 Task: Assign vinnyoffice2@gmail.com as Assignee of Child Issue ChildIssue0000000840 of Issue Issue0000000420 in Backlog  in Scrum Project Project0000000084 in Jira. Assign Issue Issue0000000411 to Sprint Sprint0000000247 in Scrum Project Project0000000083 in Jira. Assign Issue Issue0000000412 to Sprint Sprint0000000247 in Scrum Project Project0000000083 in Jira. Assign Issue Issue0000000413 to Sprint Sprint0000000248 in Scrum Project Project0000000083 in Jira. Assign Issue Issue0000000414 to Sprint Sprint0000000248 in Scrum Project Project0000000083 in Jira
Action: Mouse moved to (1273, 493)
Screenshot: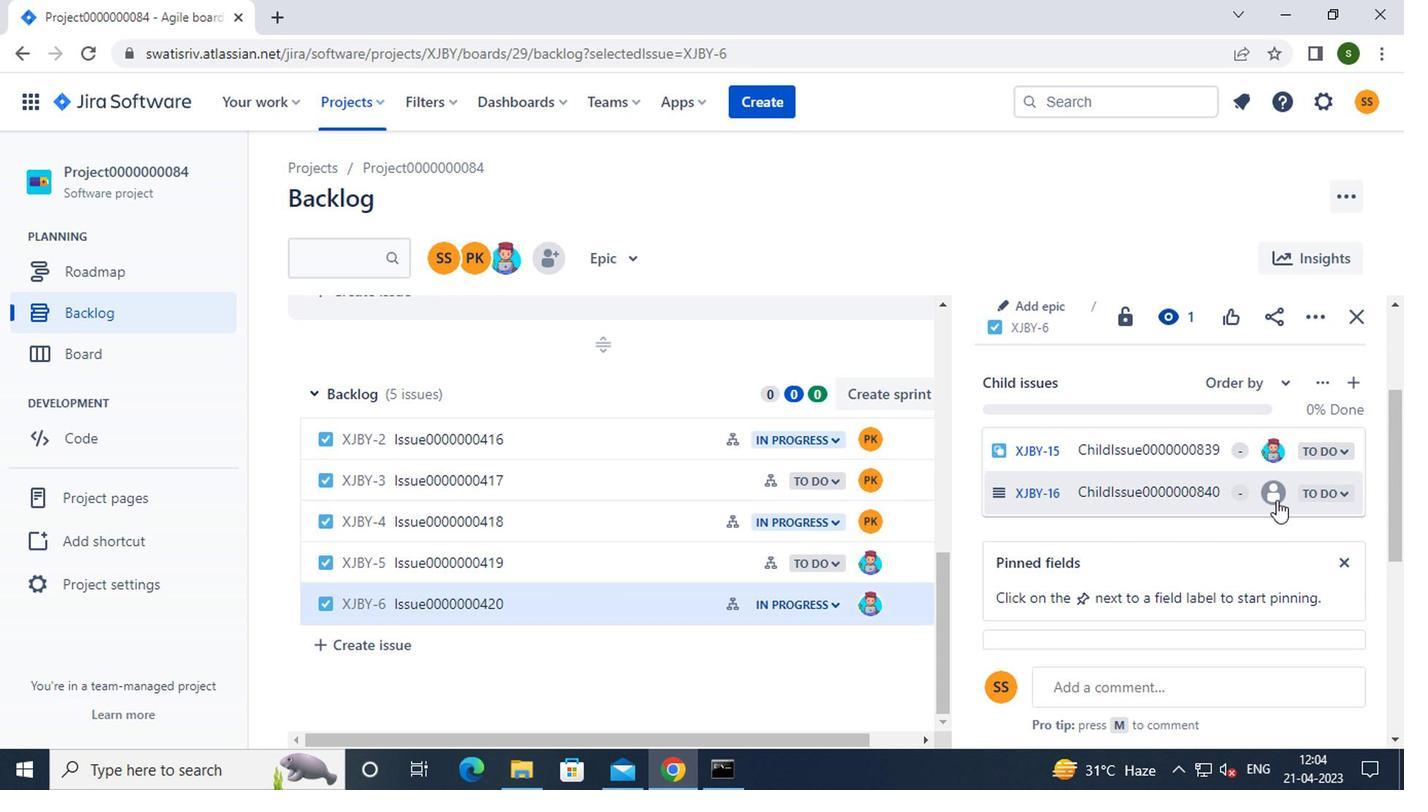 
Action: Mouse pressed left at (1273, 493)
Screenshot: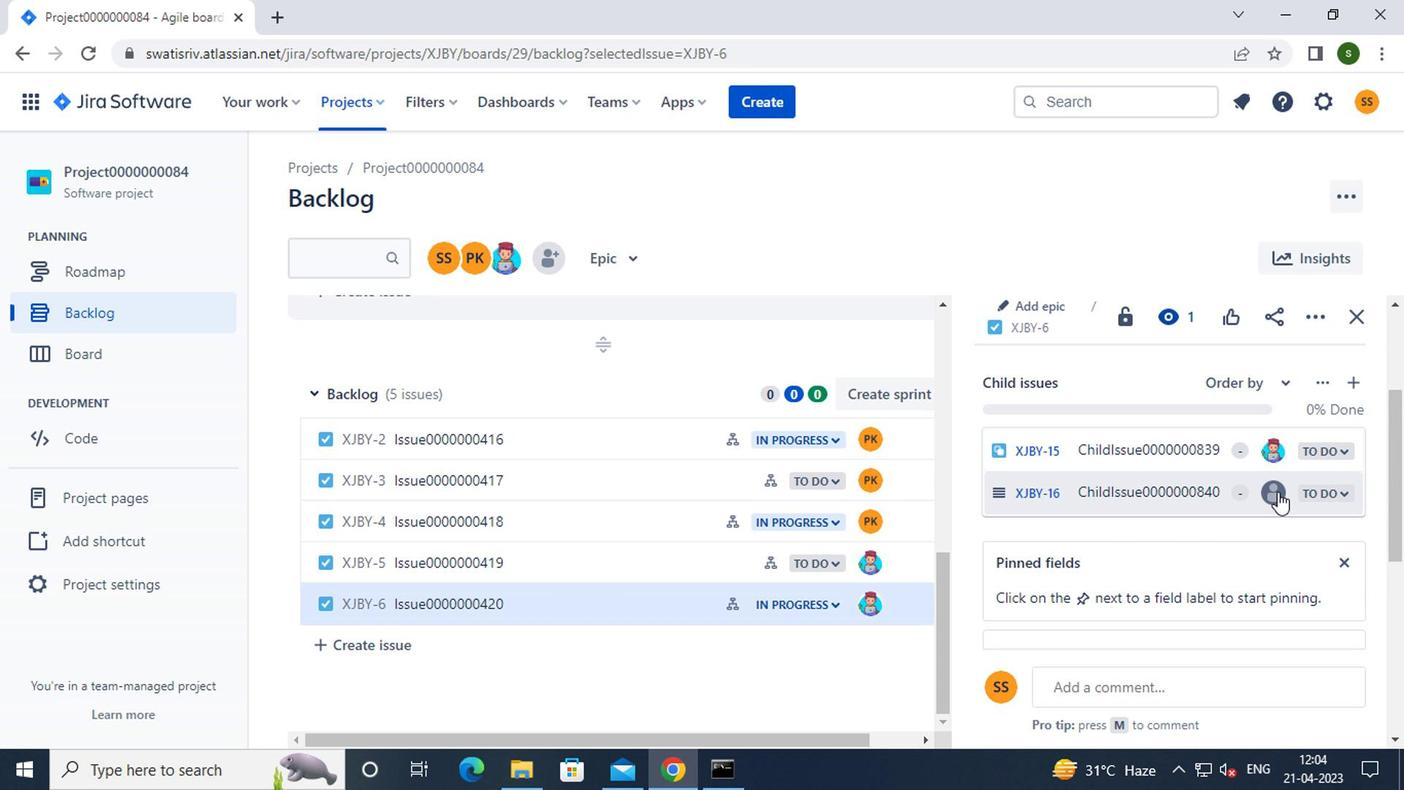 
Action: Mouse moved to (1165, 522)
Screenshot: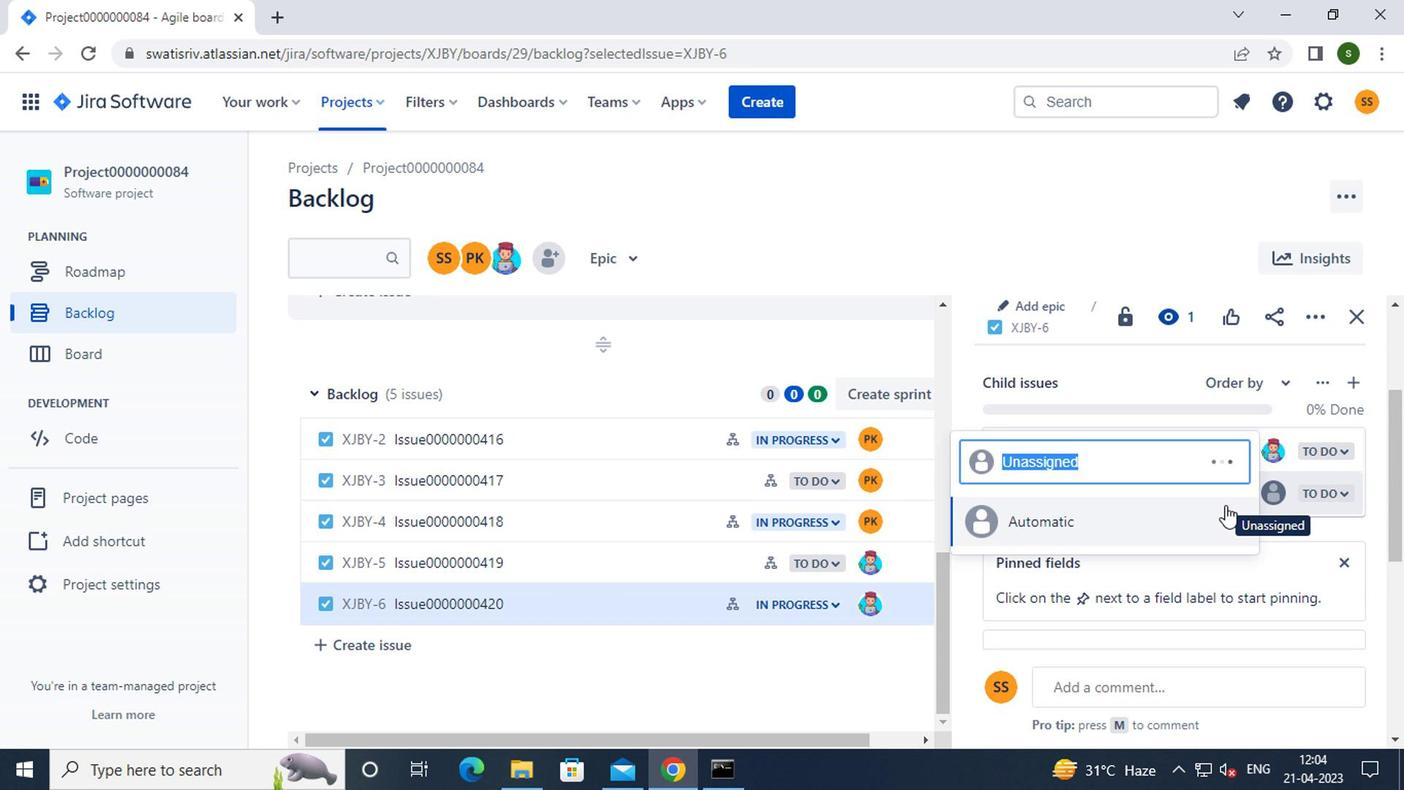 
Action: Mouse scrolled (1165, 521) with delta (0, 0)
Screenshot: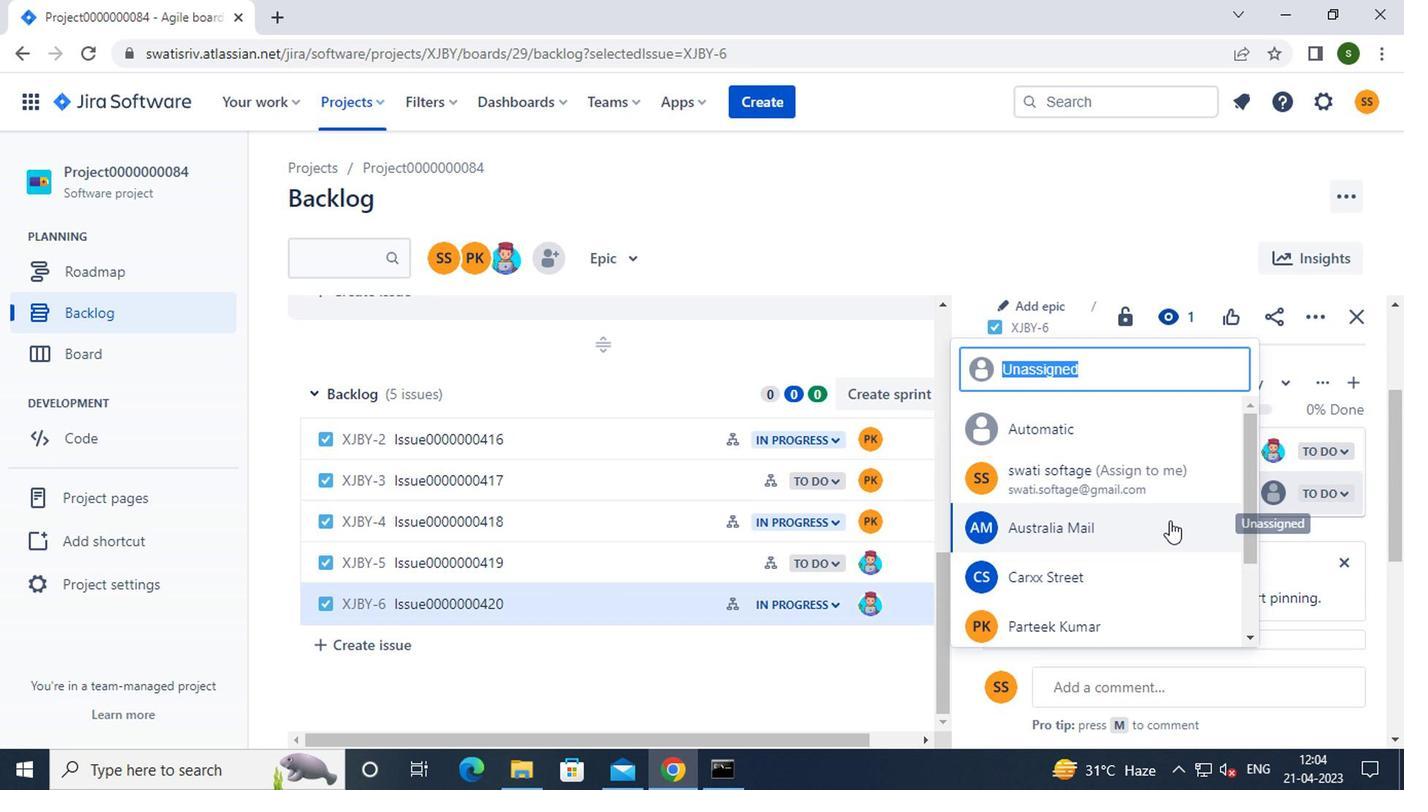 
Action: Mouse scrolled (1165, 521) with delta (0, 0)
Screenshot: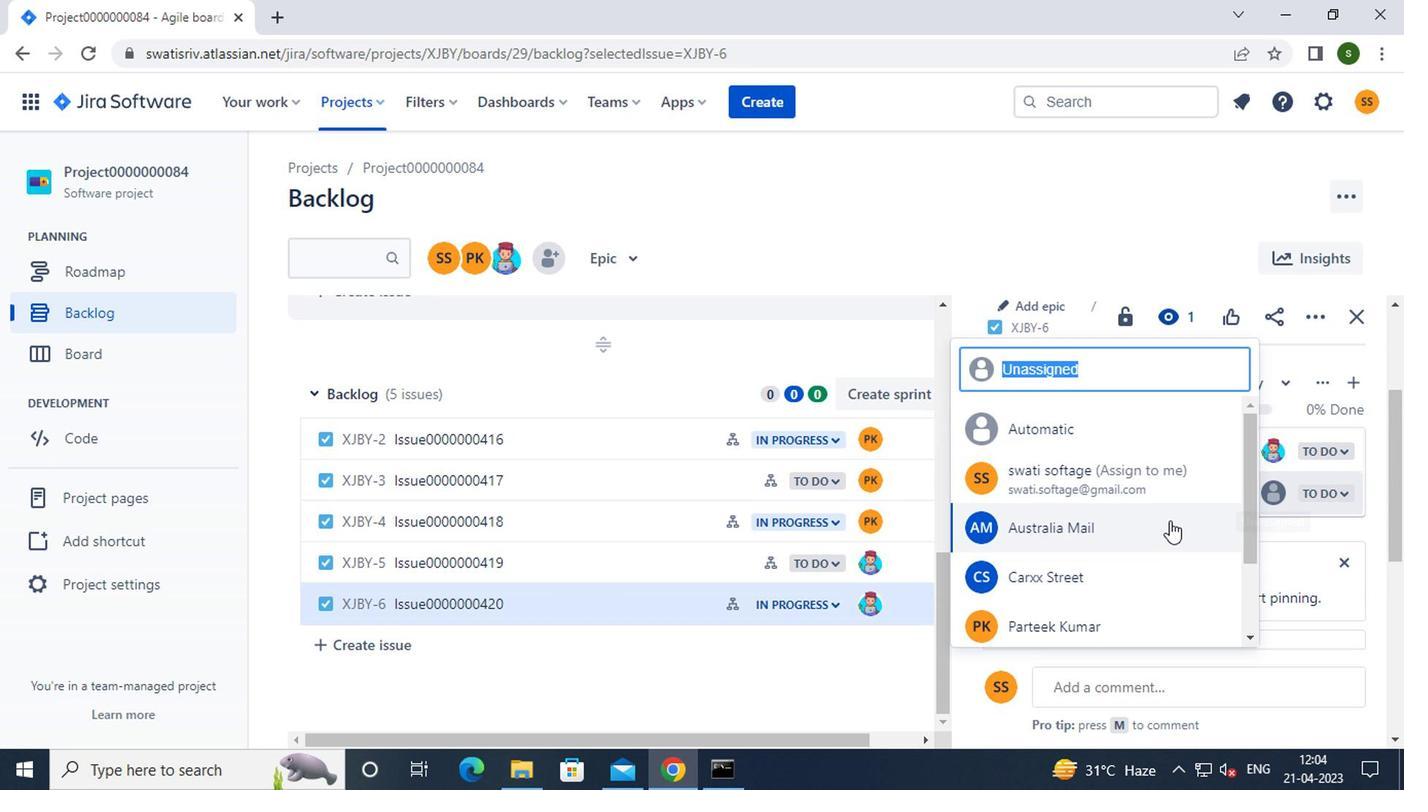 
Action: Mouse moved to (1062, 616)
Screenshot: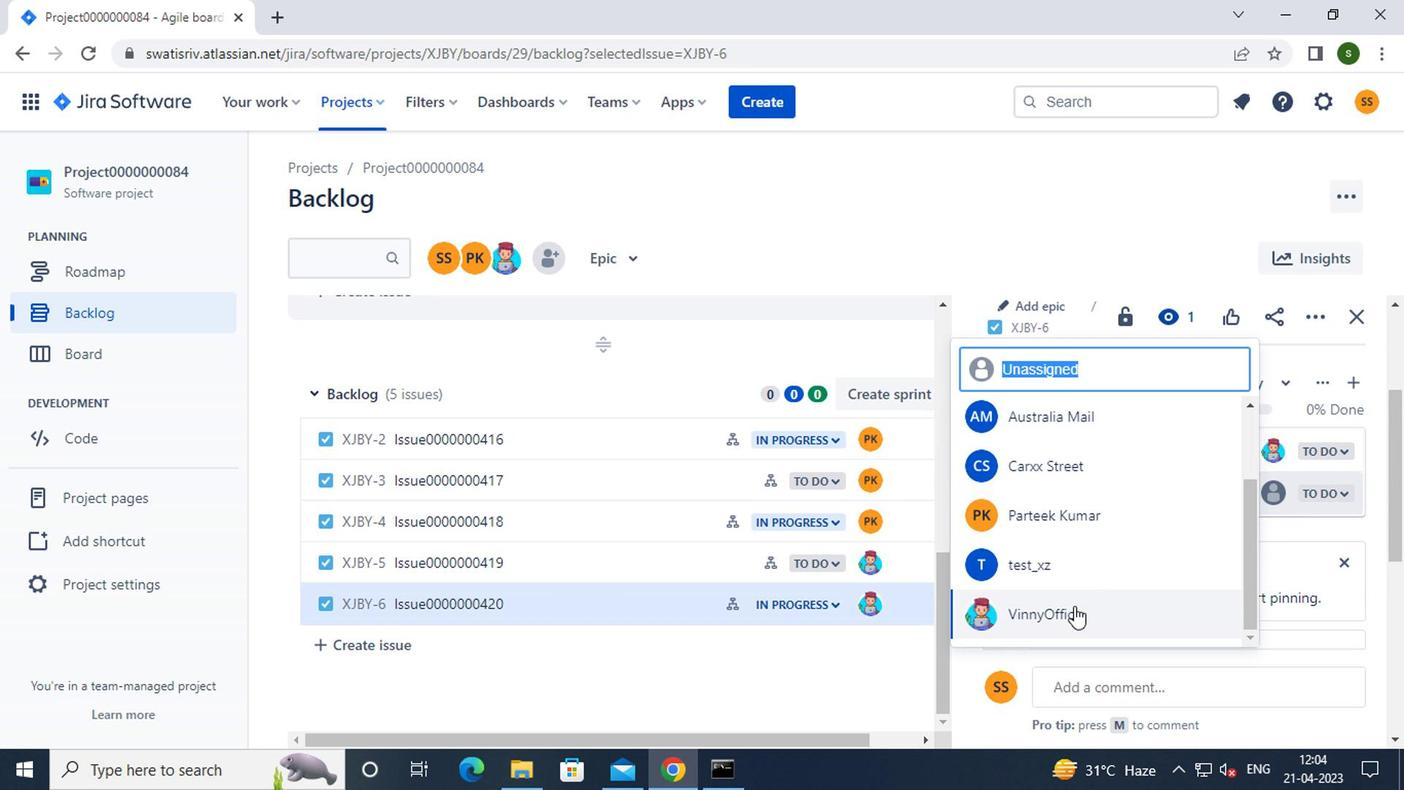 
Action: Mouse pressed left at (1062, 616)
Screenshot: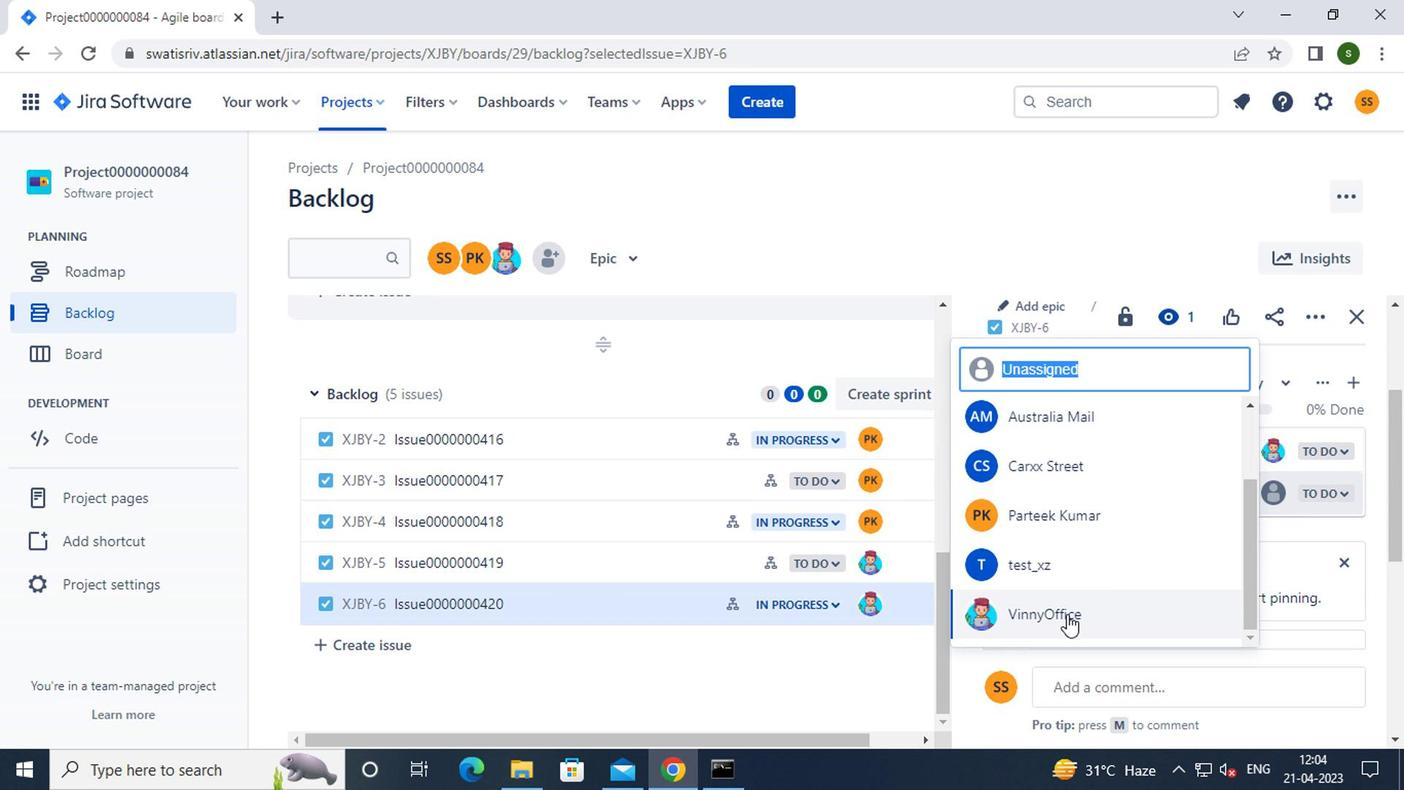 
Action: Mouse moved to (362, 108)
Screenshot: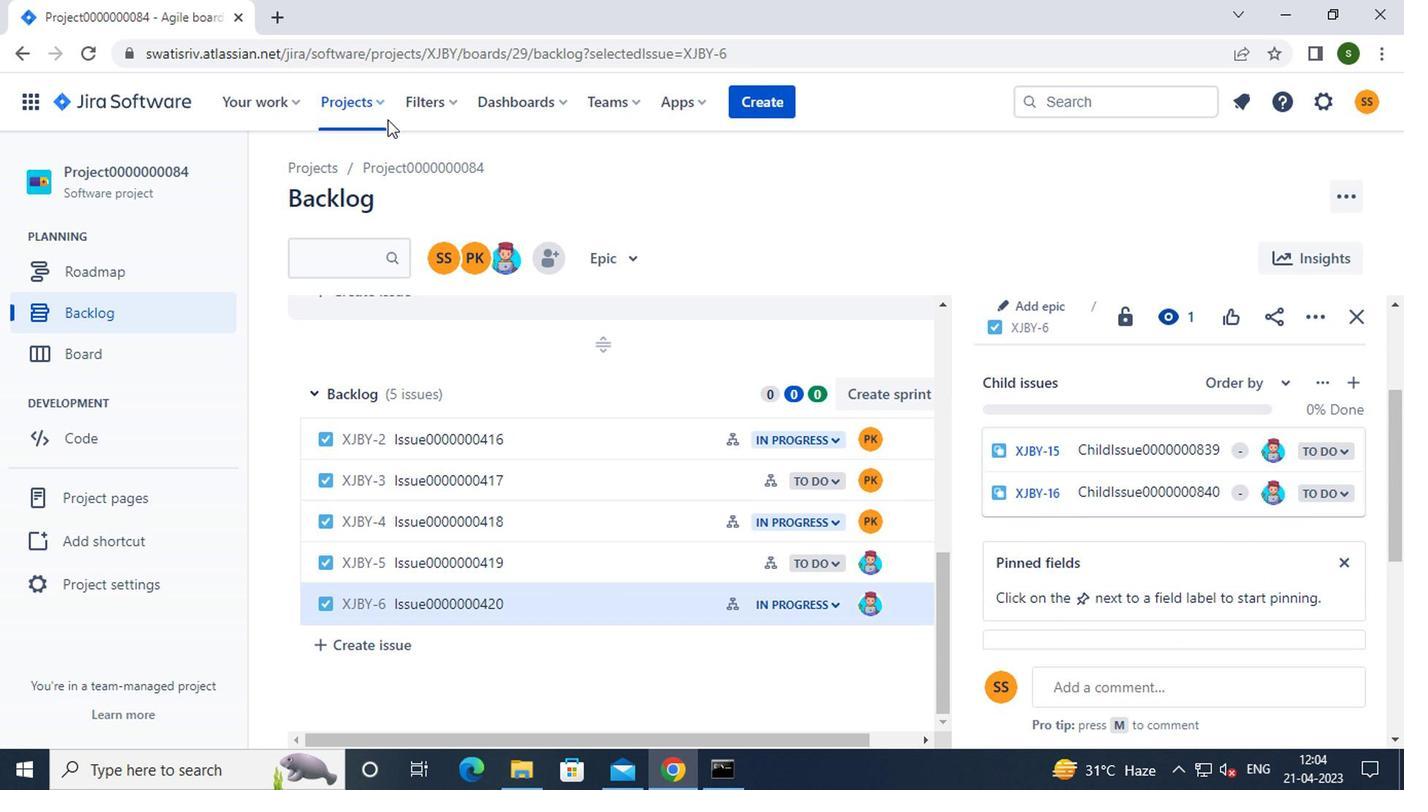 
Action: Mouse pressed left at (362, 108)
Screenshot: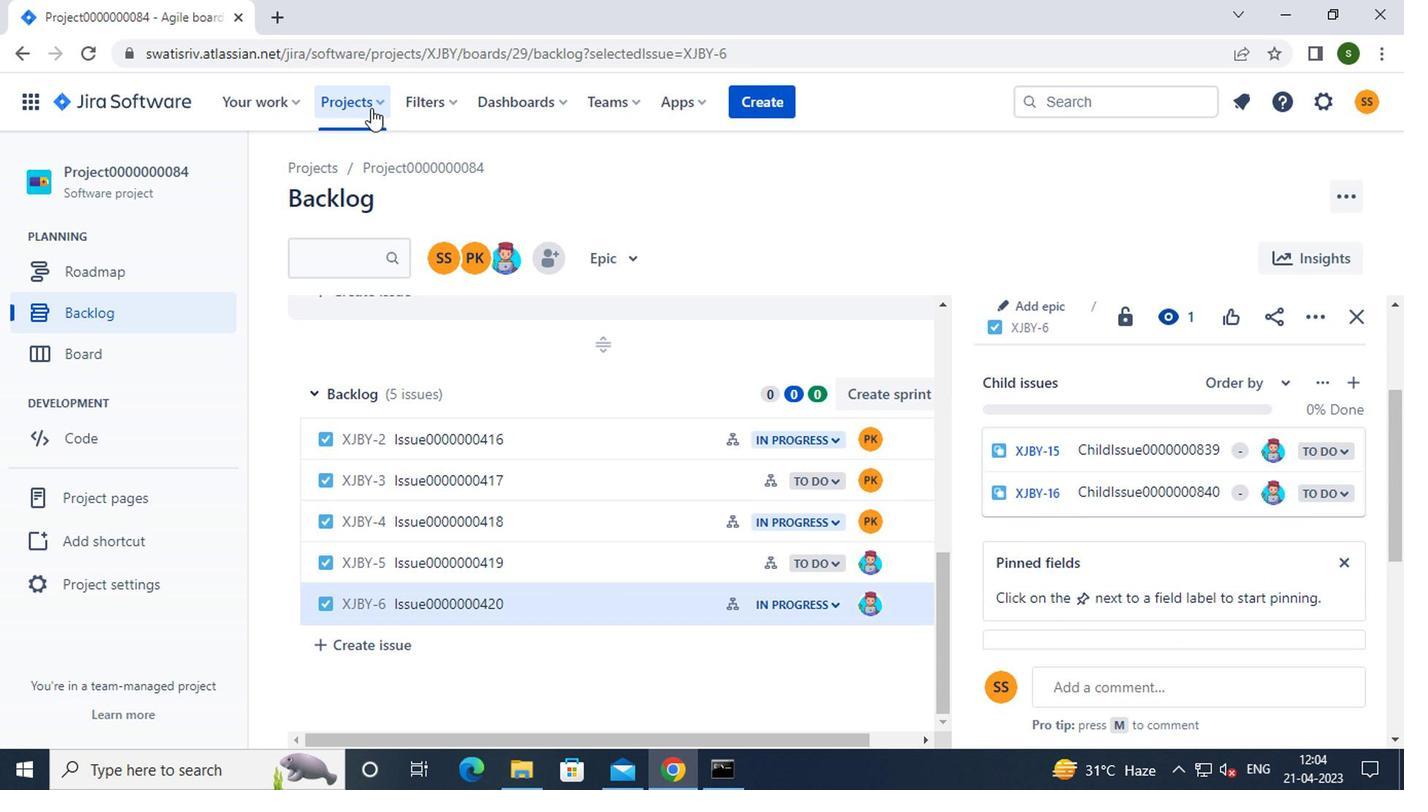 
Action: Mouse moved to (386, 243)
Screenshot: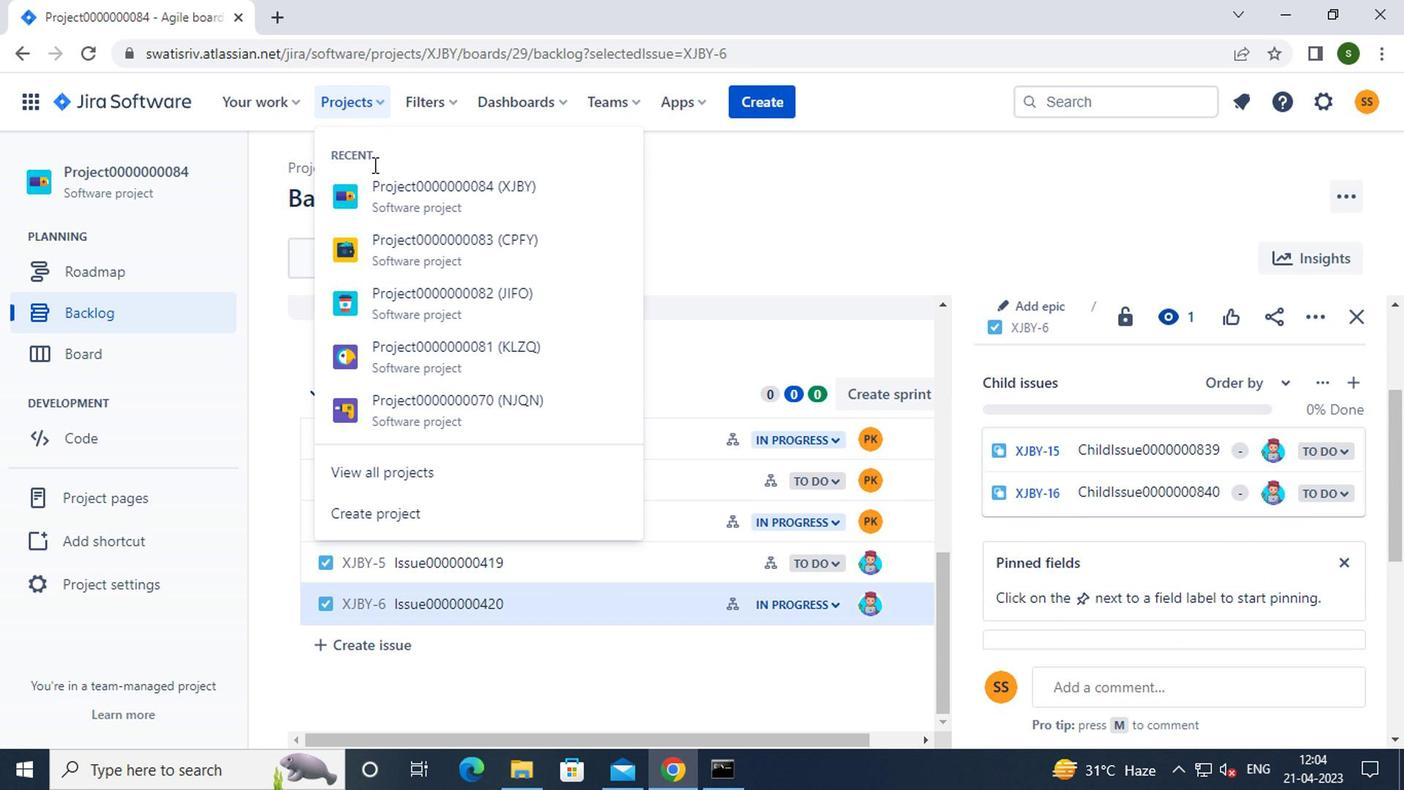 
Action: Mouse pressed left at (386, 243)
Screenshot: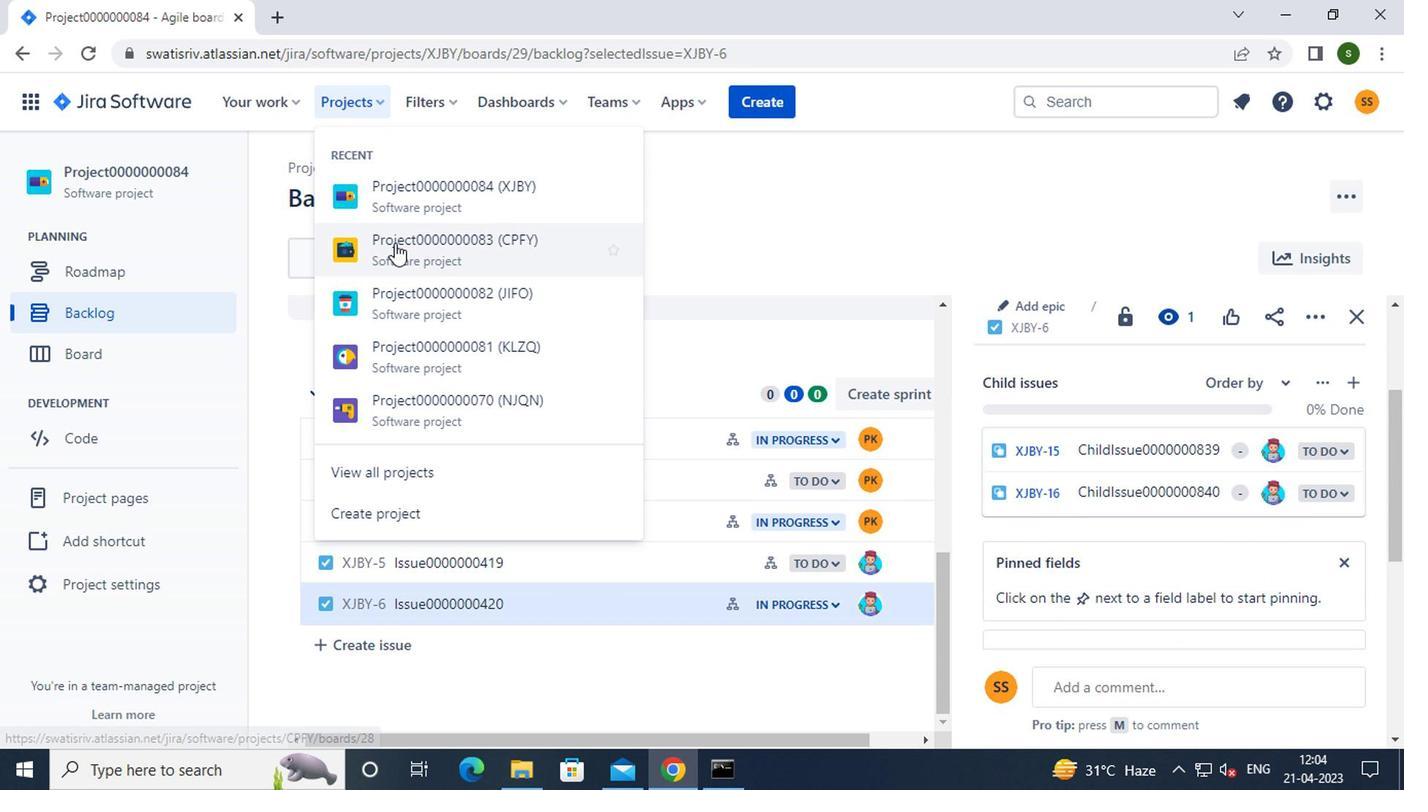 
Action: Mouse moved to (141, 308)
Screenshot: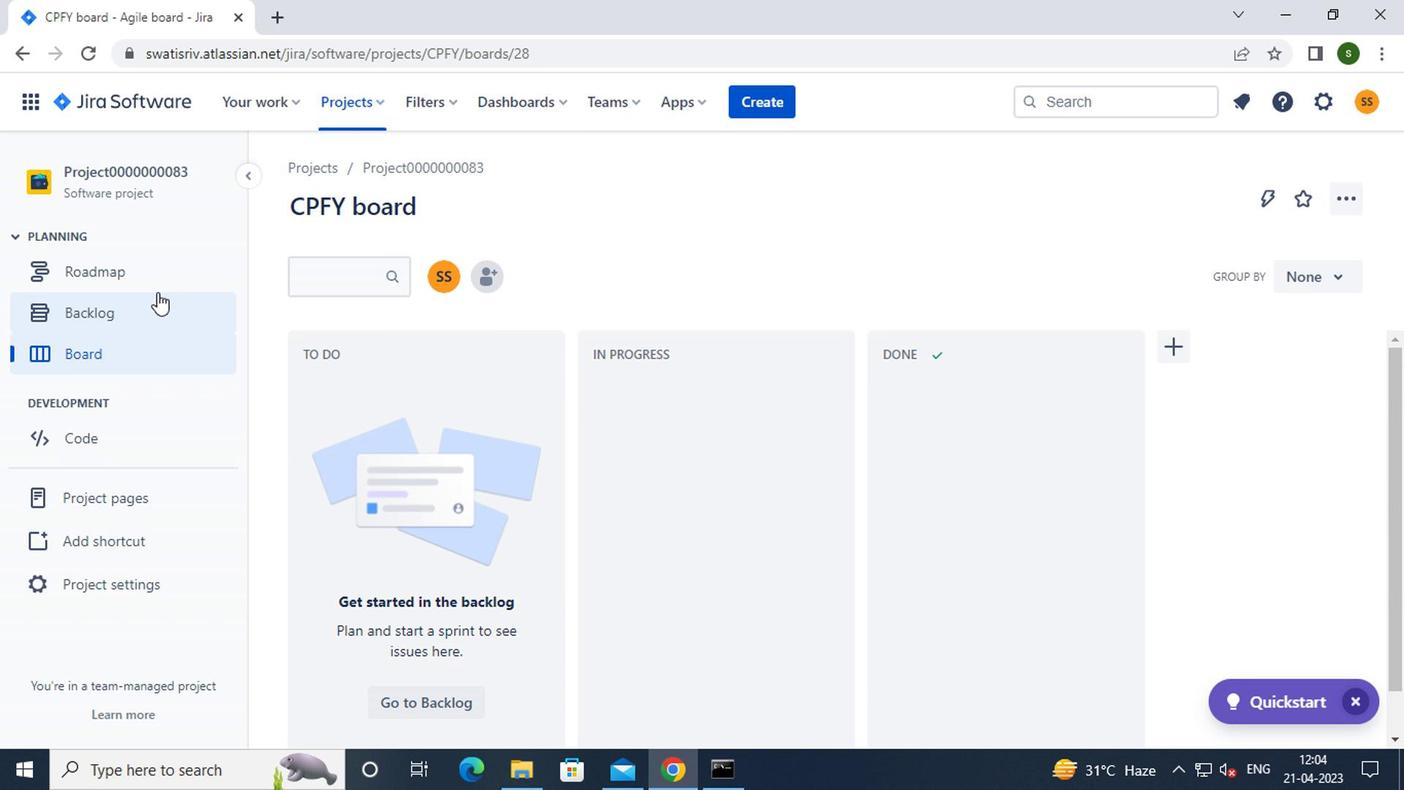 
Action: Mouse pressed left at (141, 308)
Screenshot: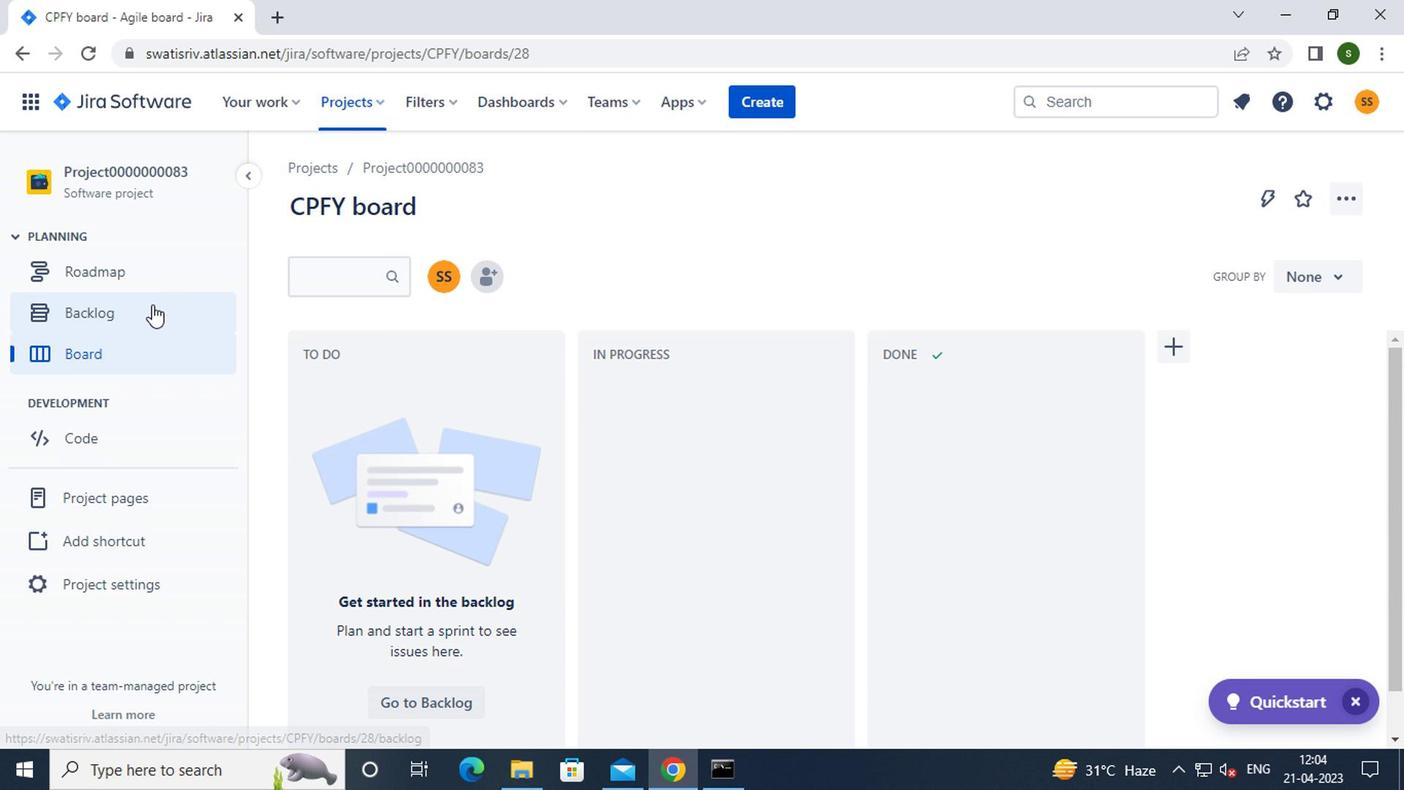 
Action: Mouse moved to (782, 413)
Screenshot: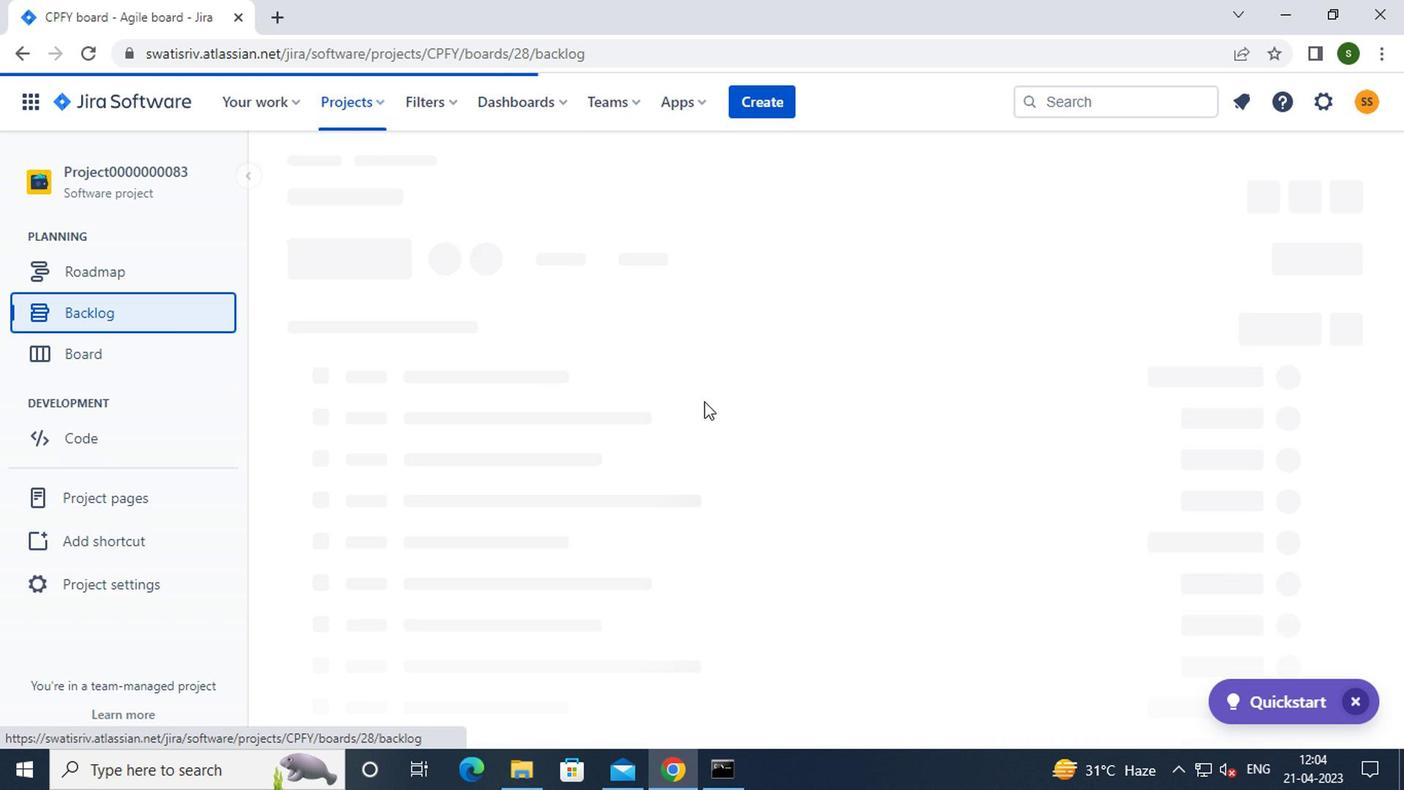 
Action: Mouse scrolled (782, 411) with delta (0, -1)
Screenshot: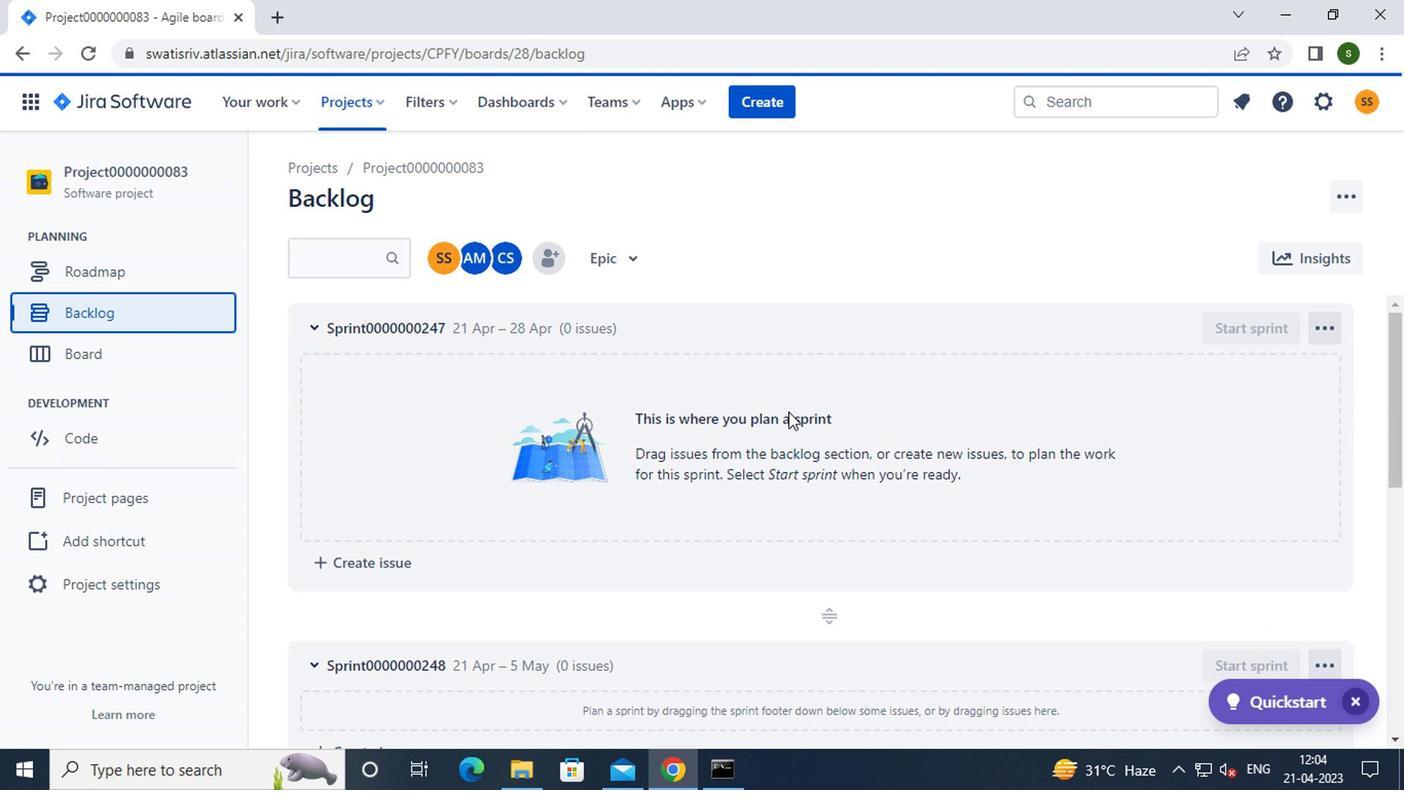 
Action: Mouse scrolled (782, 411) with delta (0, -1)
Screenshot: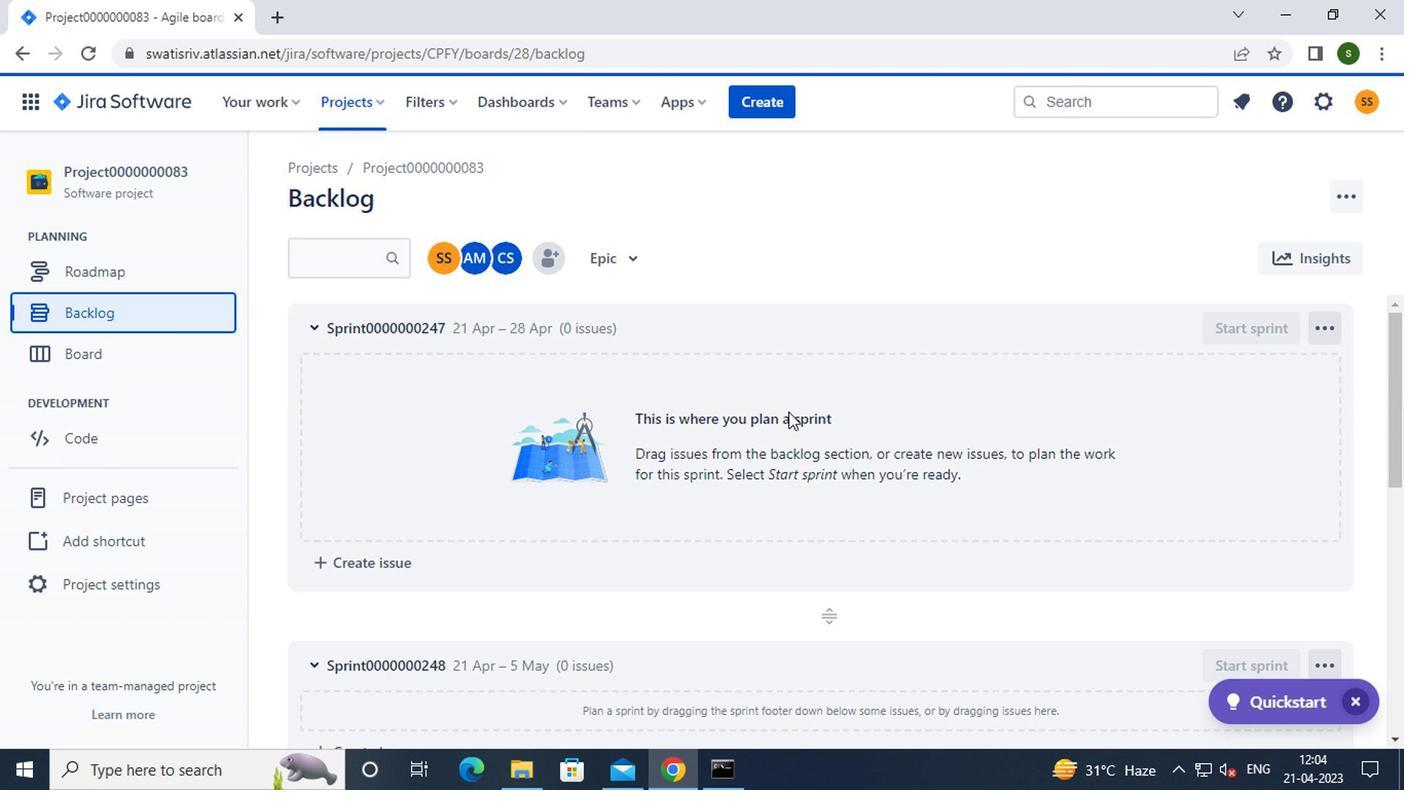 
Action: Mouse scrolled (782, 411) with delta (0, -1)
Screenshot: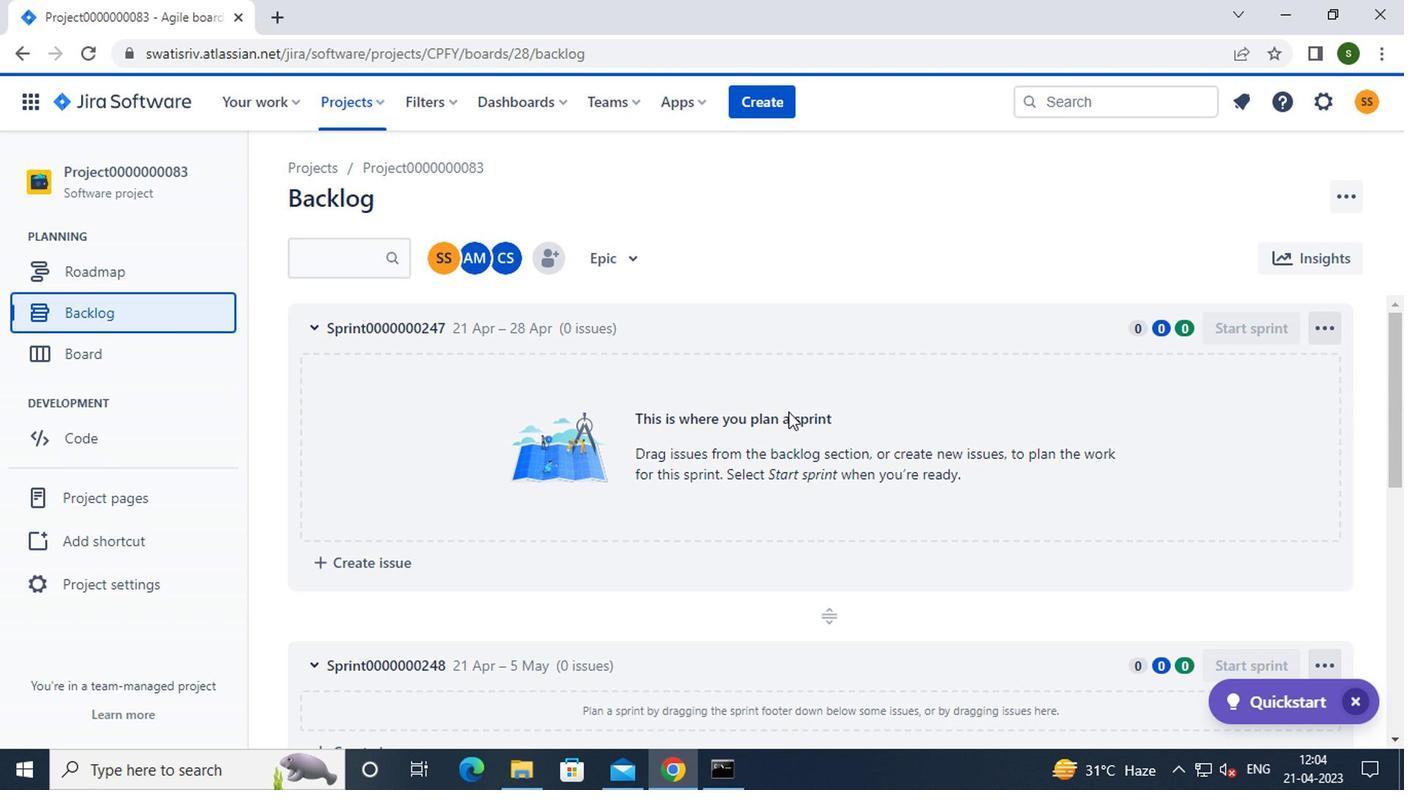 
Action: Mouse scrolled (782, 411) with delta (0, -1)
Screenshot: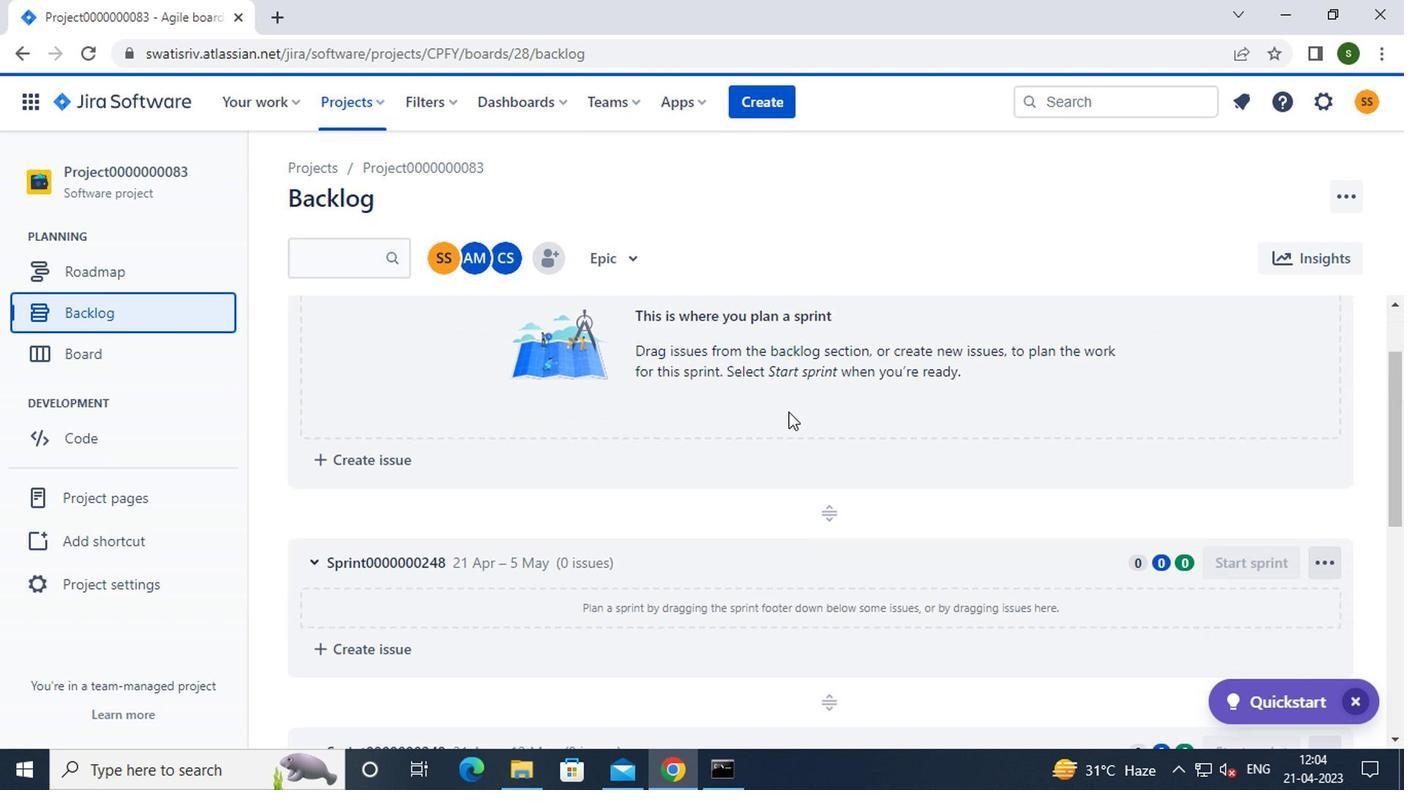 
Action: Mouse scrolled (782, 411) with delta (0, -1)
Screenshot: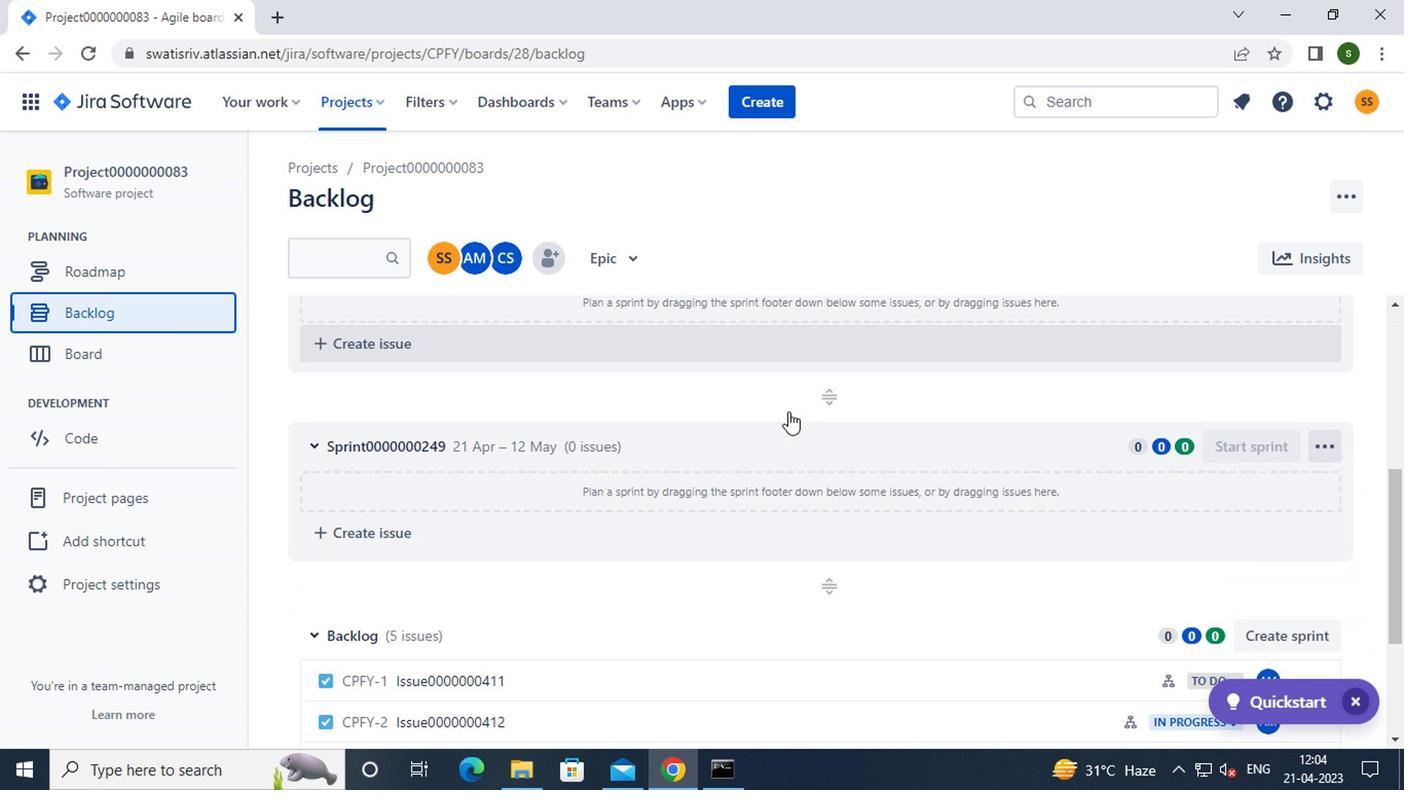 
Action: Mouse scrolled (782, 411) with delta (0, -1)
Screenshot: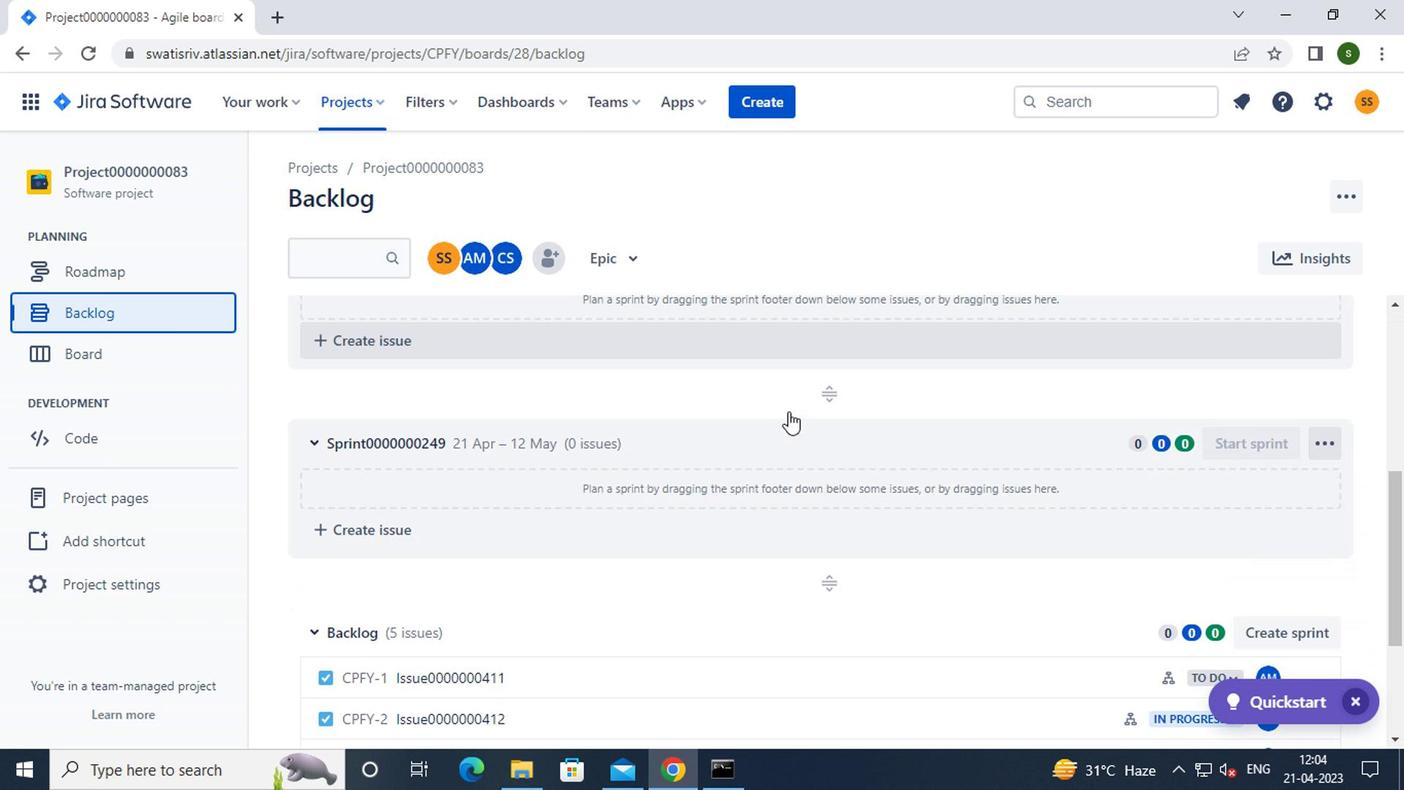 
Action: Mouse scrolled (782, 411) with delta (0, -1)
Screenshot: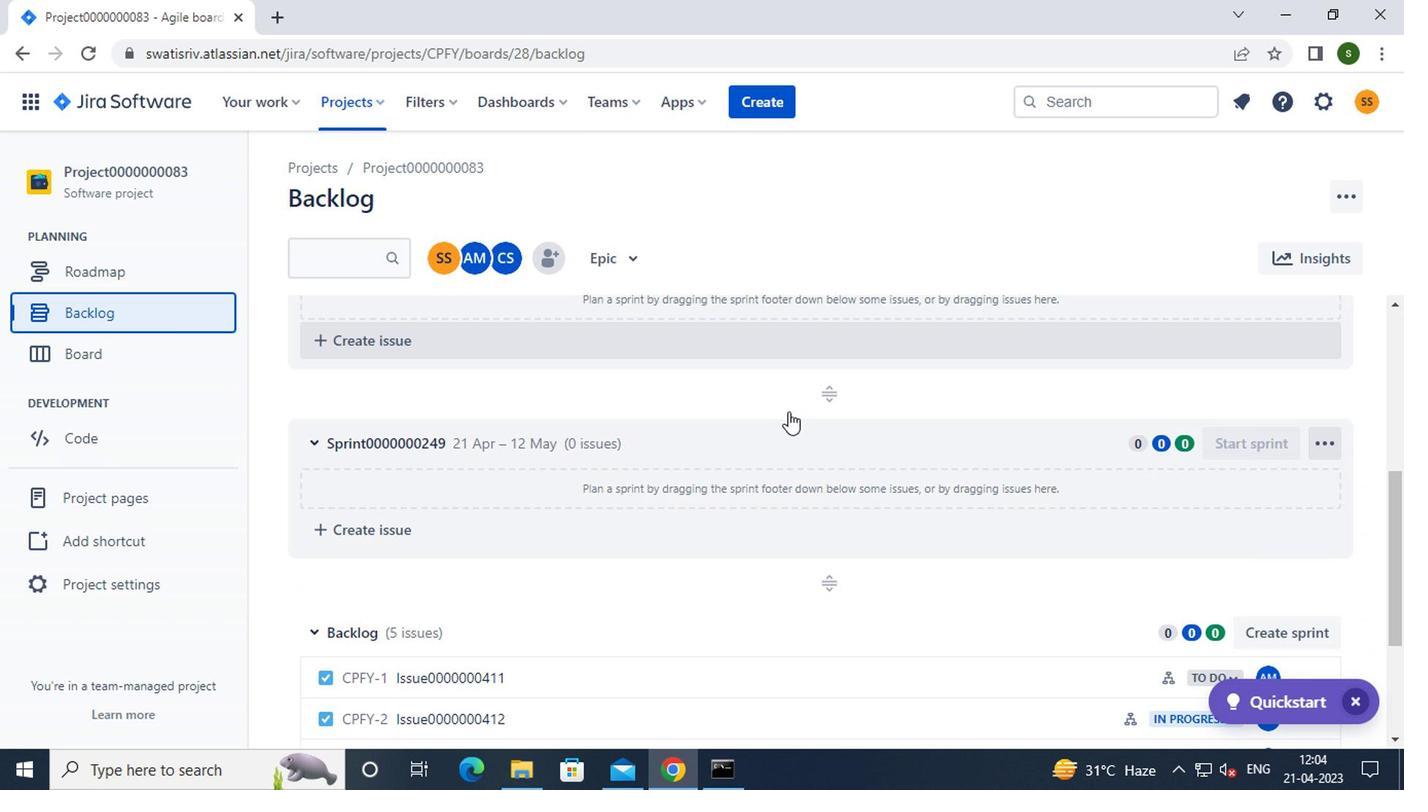 
Action: Mouse moved to (1303, 458)
Screenshot: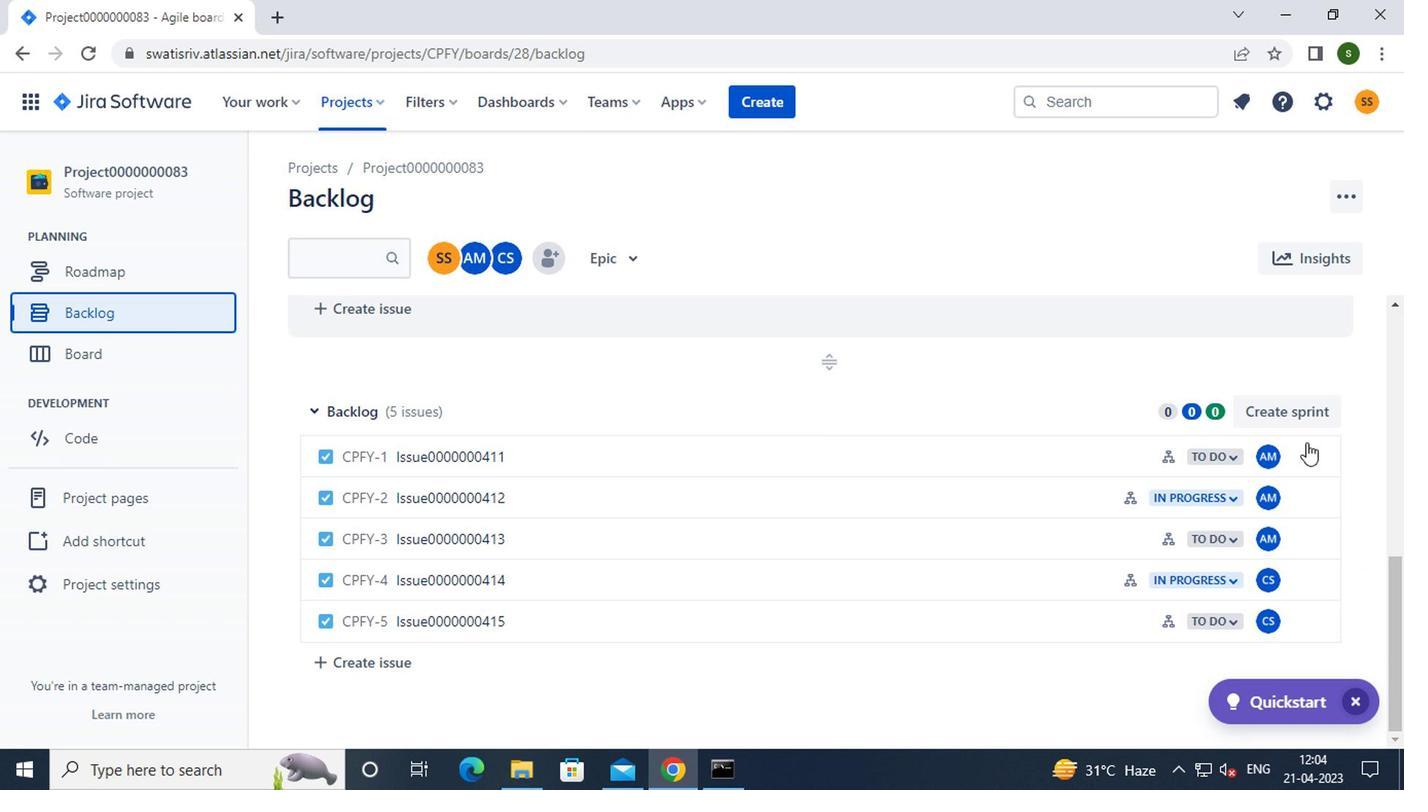 
Action: Mouse pressed left at (1303, 458)
Screenshot: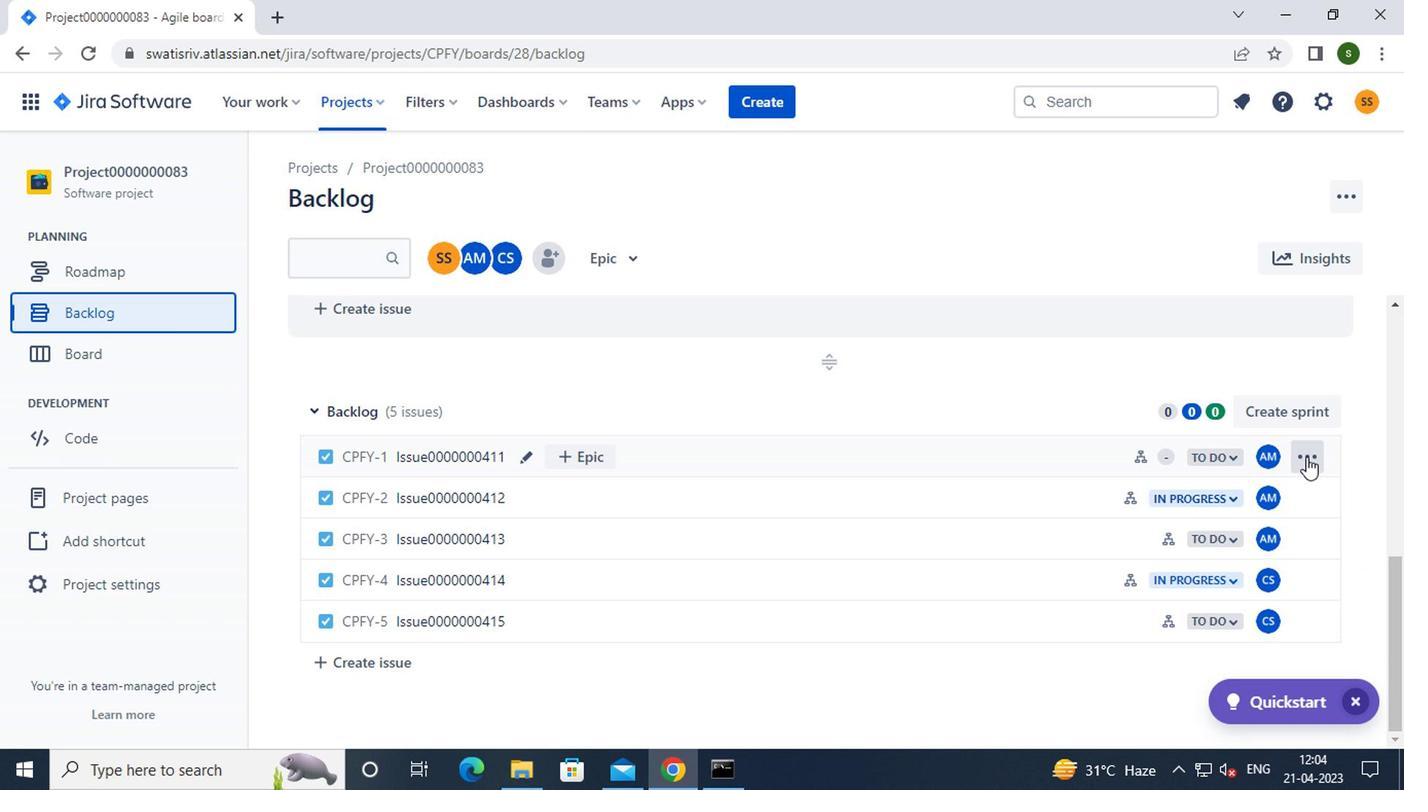 
Action: Mouse moved to (1259, 321)
Screenshot: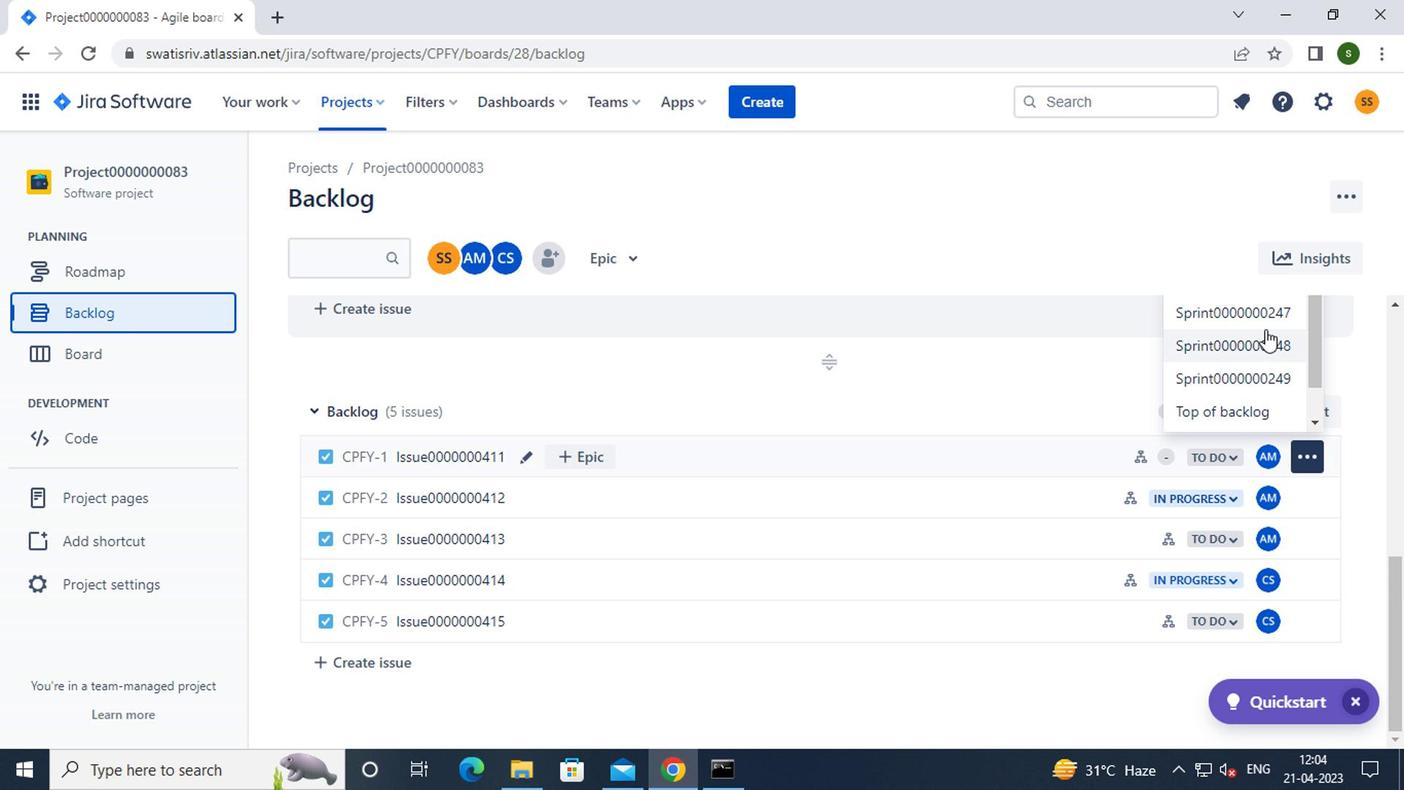 
Action: Mouse pressed left at (1259, 321)
Screenshot: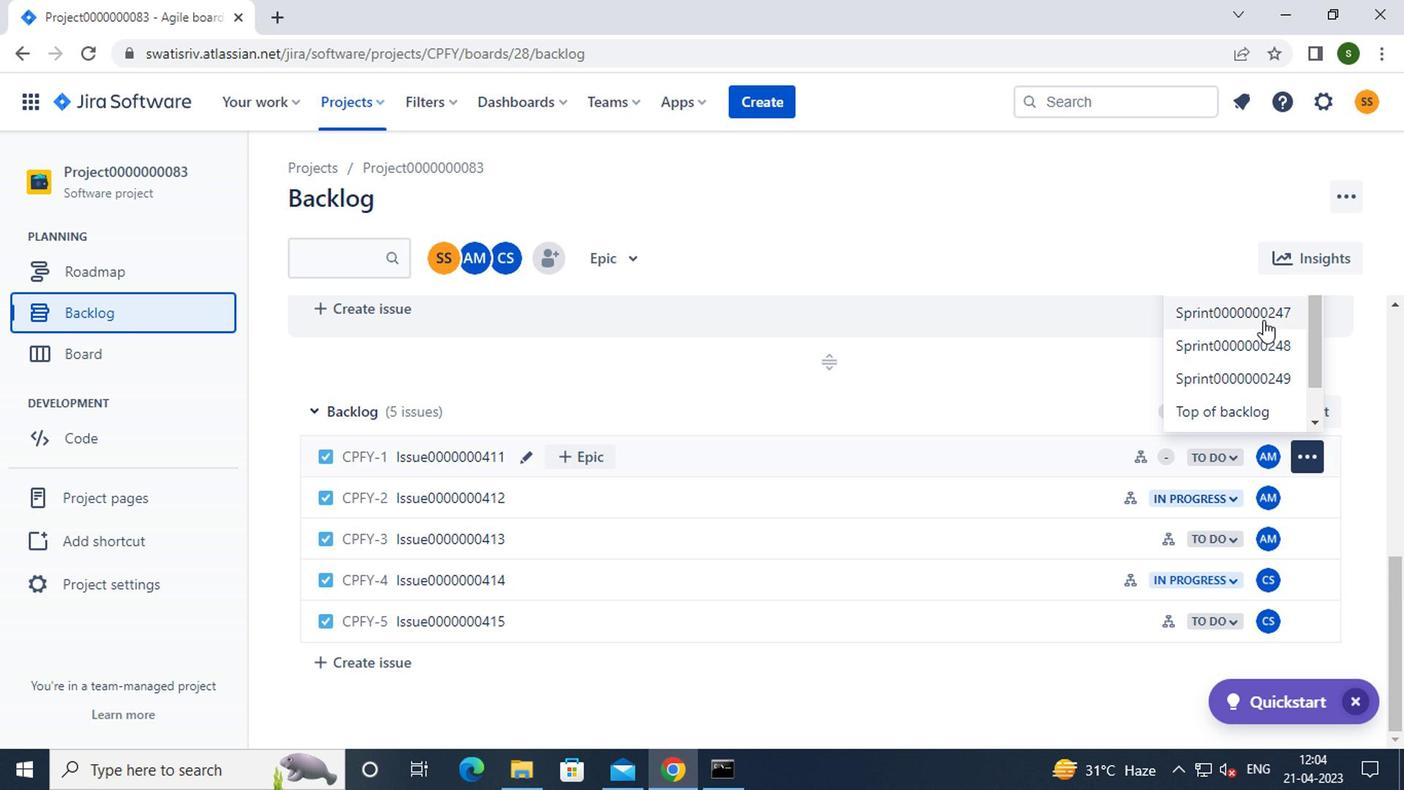 
Action: Mouse moved to (1303, 501)
Screenshot: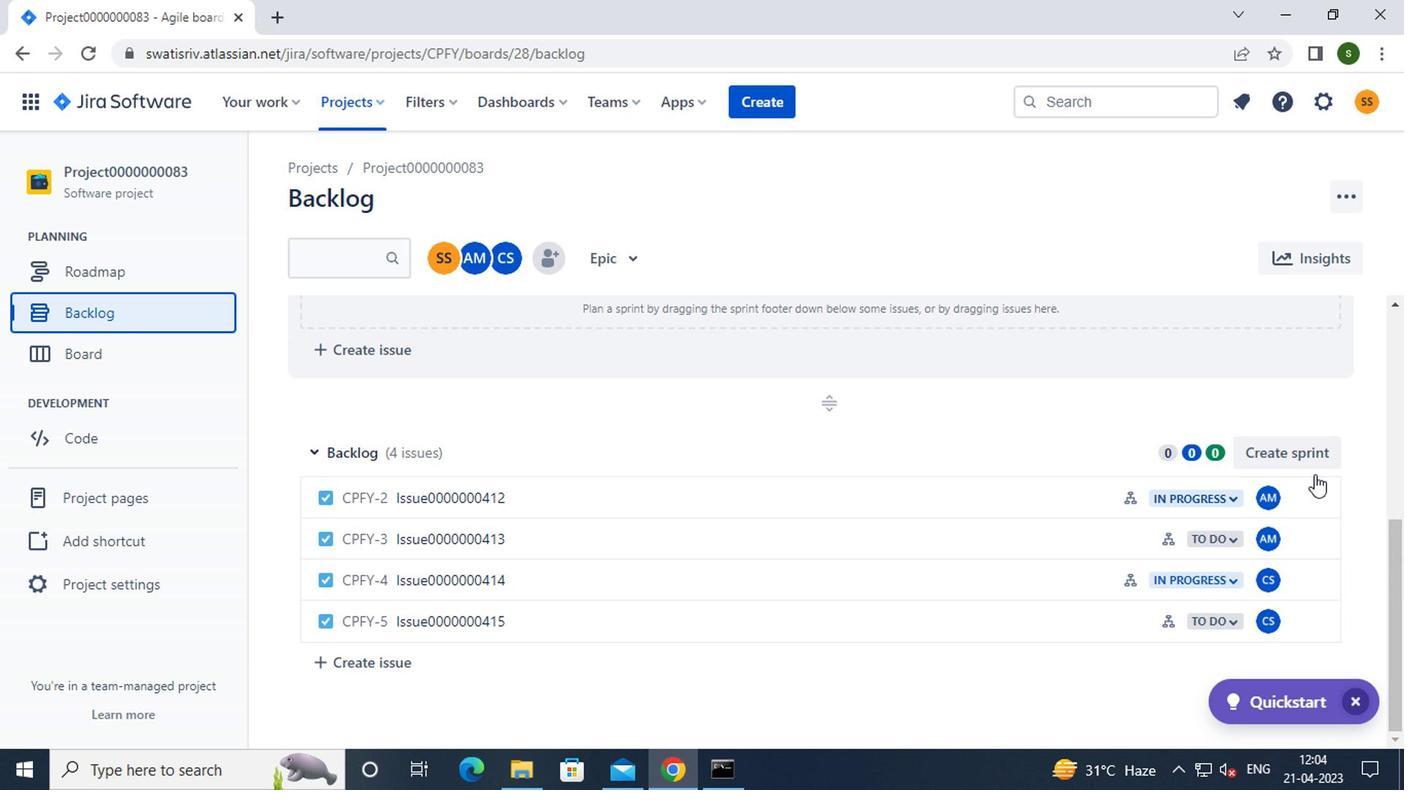 
Action: Mouse pressed left at (1303, 501)
Screenshot: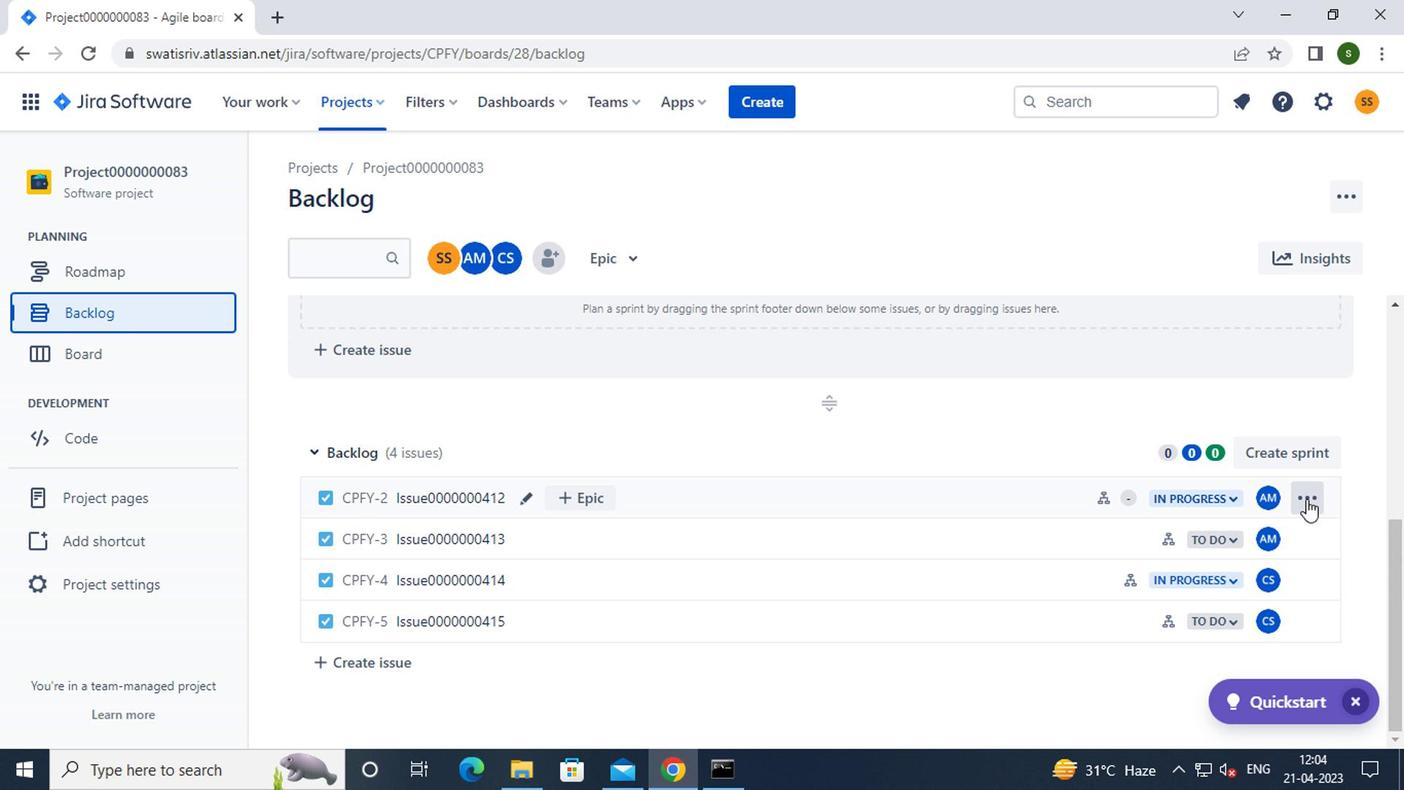 
Action: Mouse moved to (1253, 356)
Screenshot: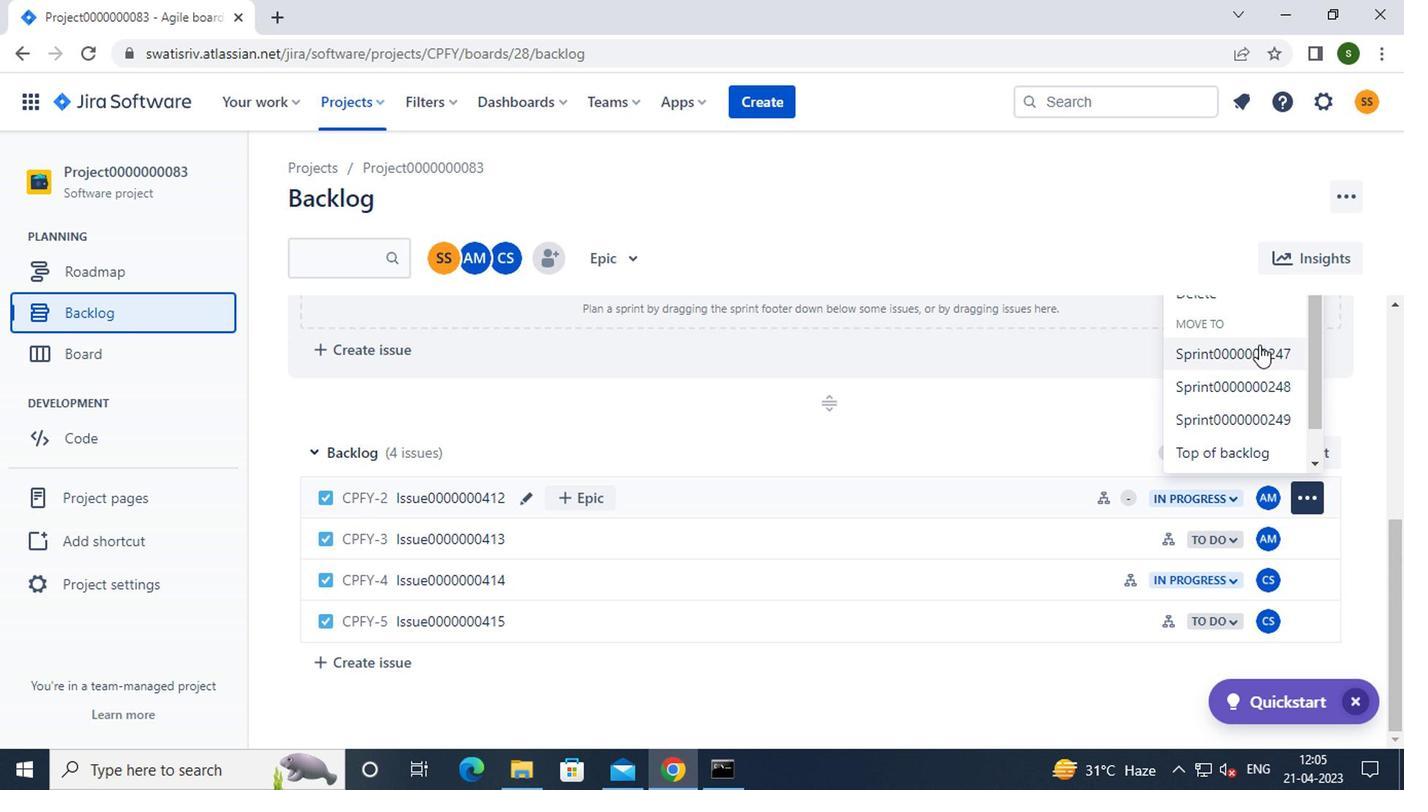 
Action: Mouse pressed left at (1253, 356)
Screenshot: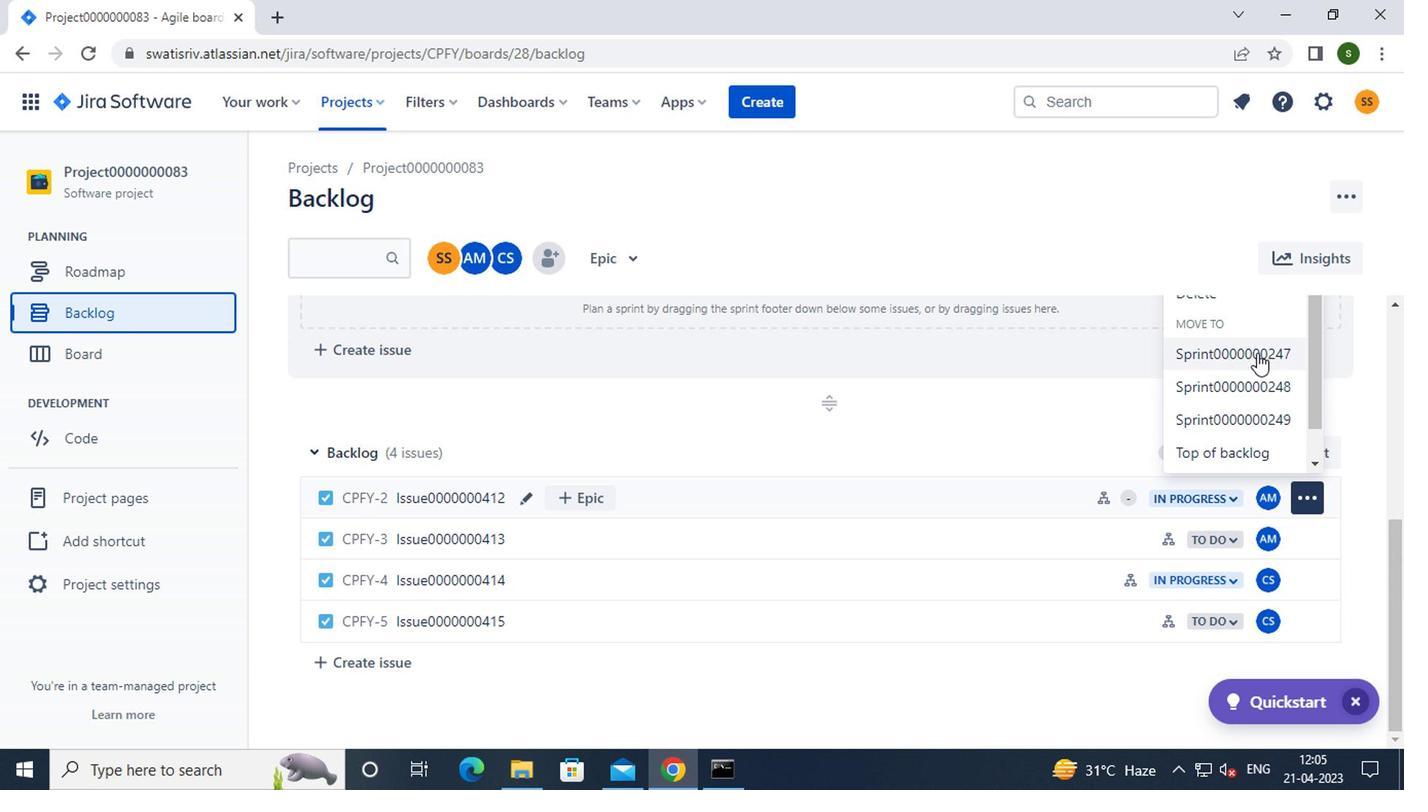 
Action: Mouse moved to (1301, 540)
Screenshot: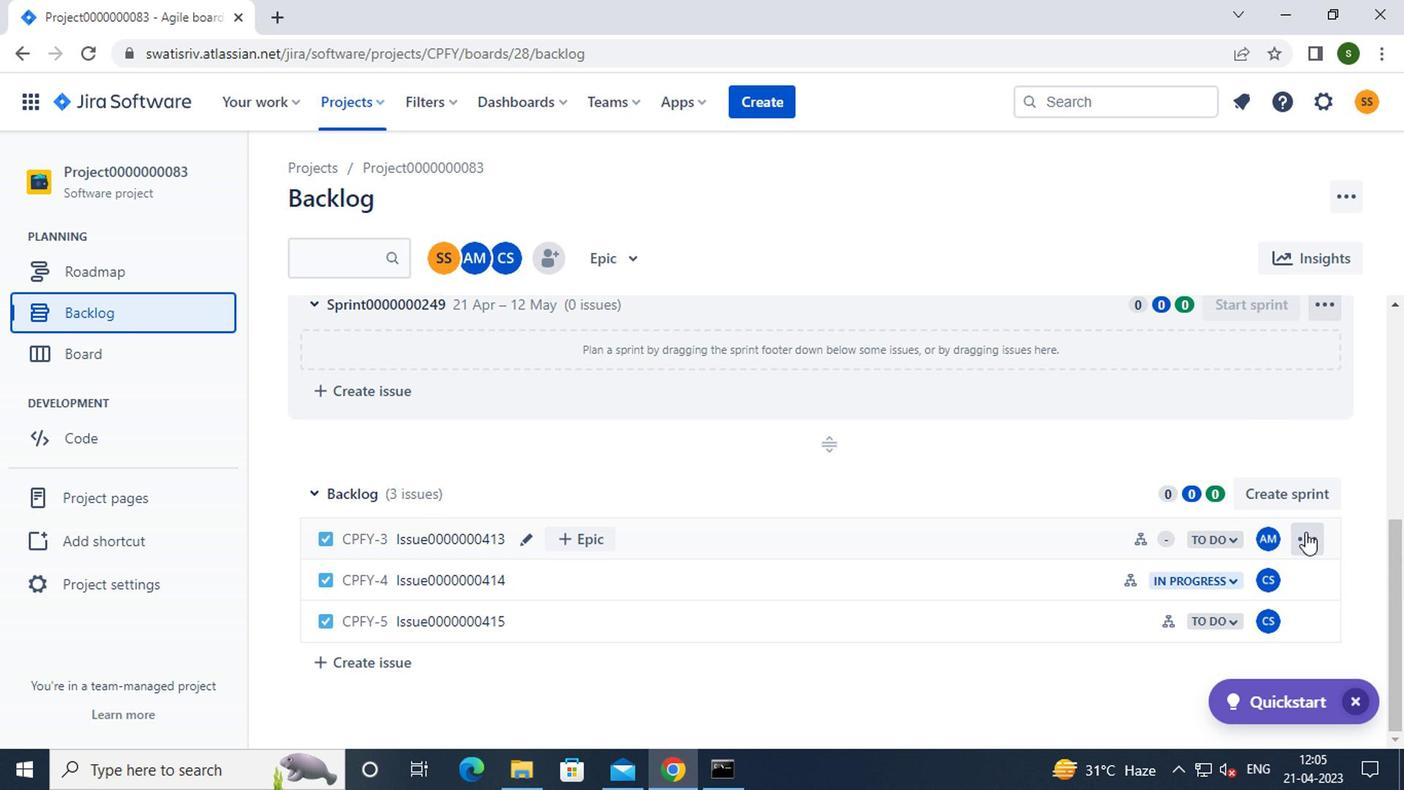 
Action: Mouse pressed left at (1301, 540)
Screenshot: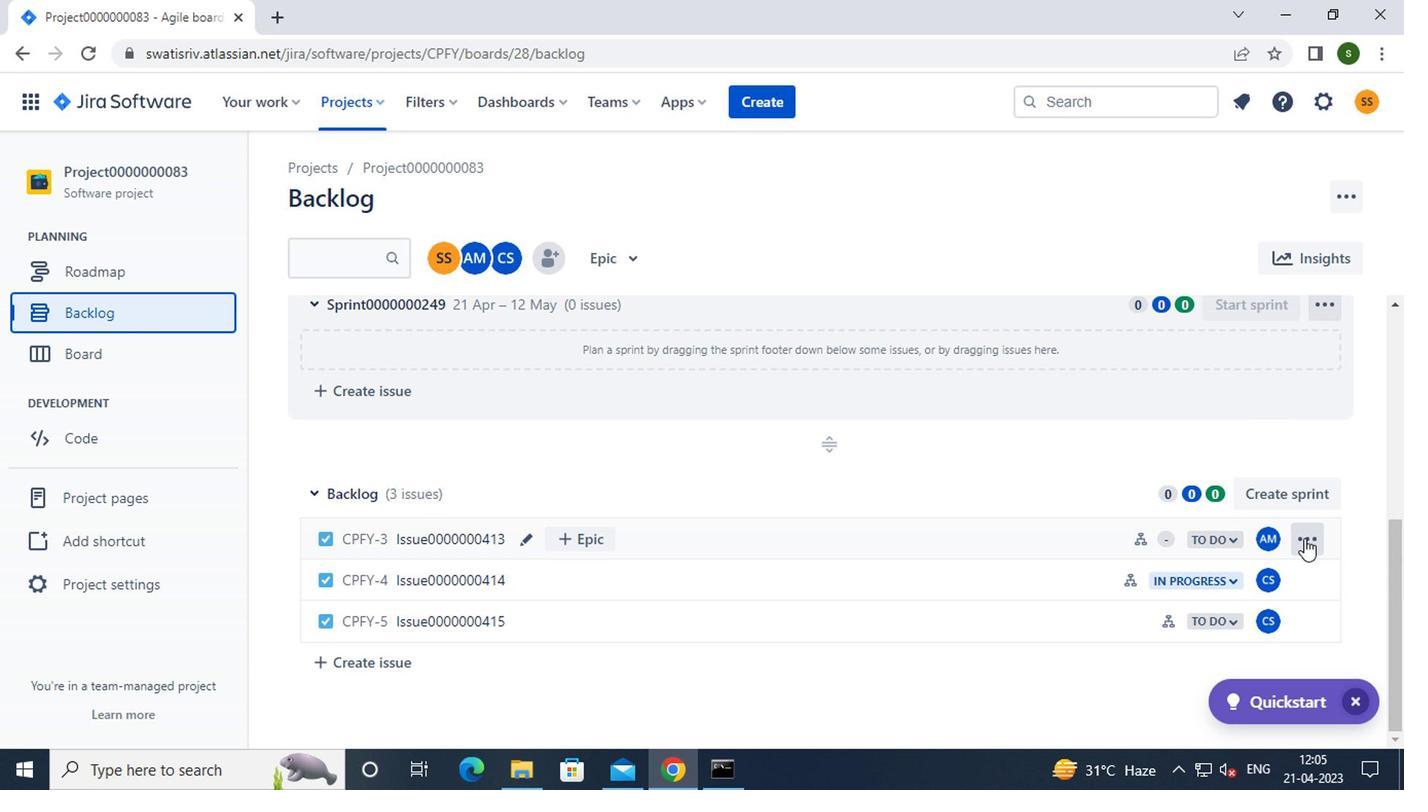 
Action: Mouse moved to (1254, 427)
Screenshot: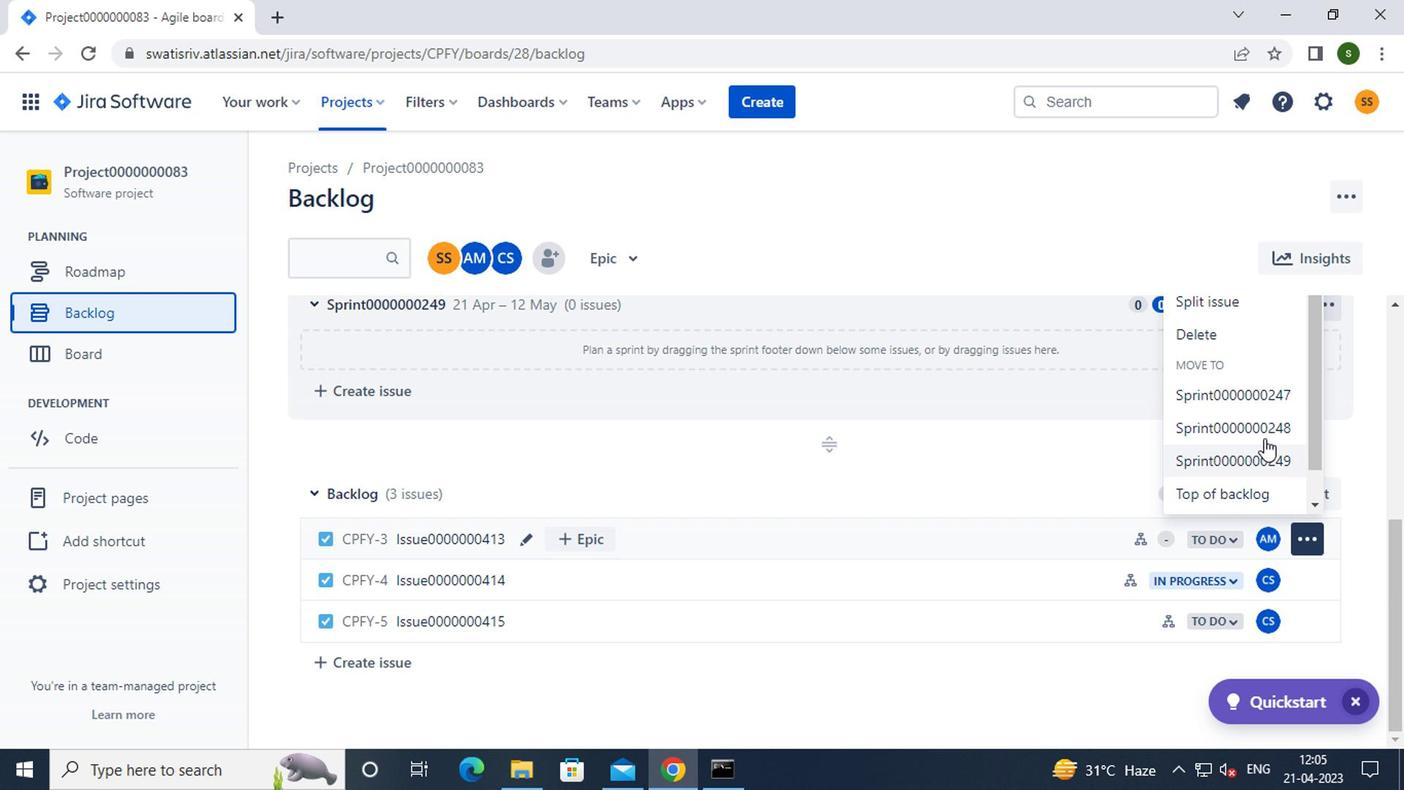 
Action: Mouse pressed left at (1254, 427)
Screenshot: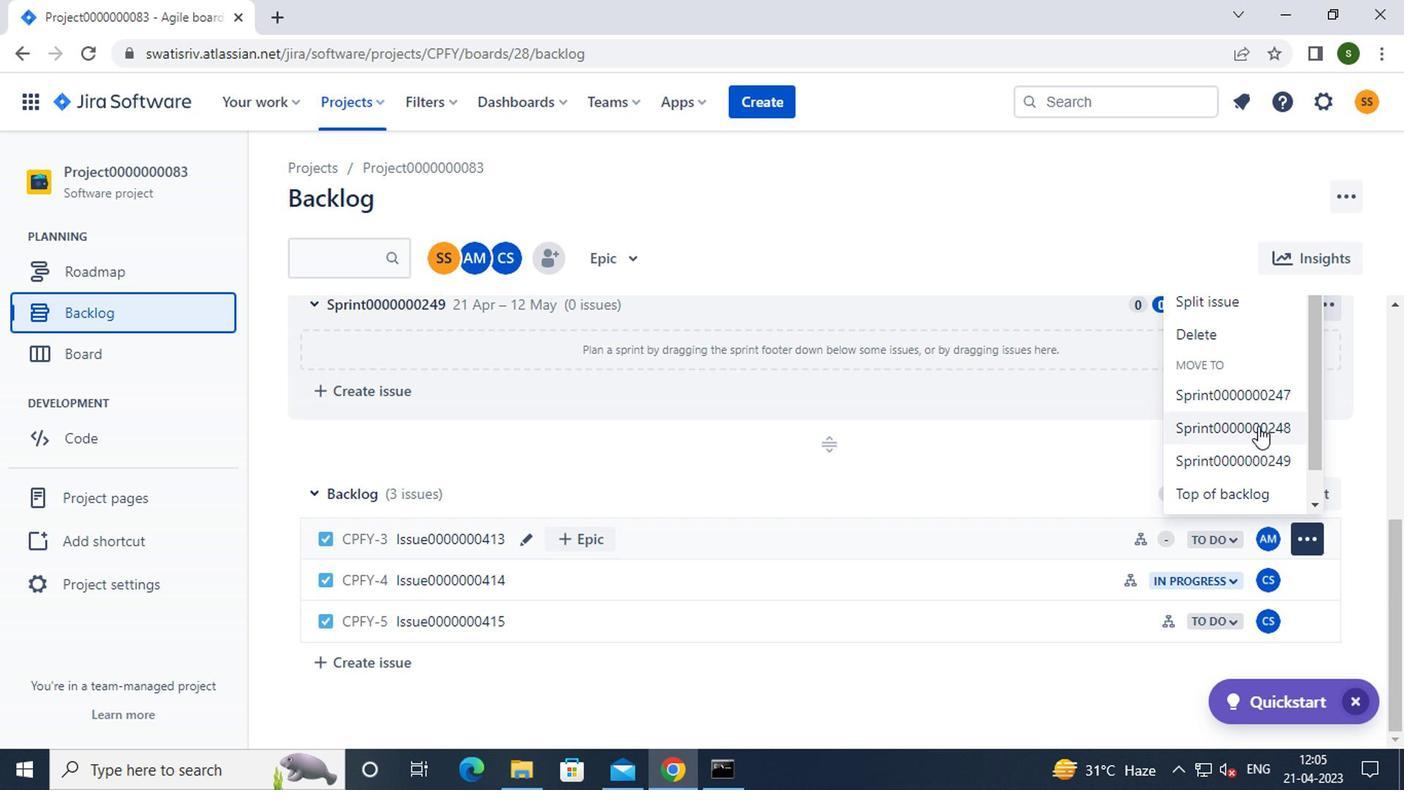 
Action: Mouse moved to (1300, 569)
Screenshot: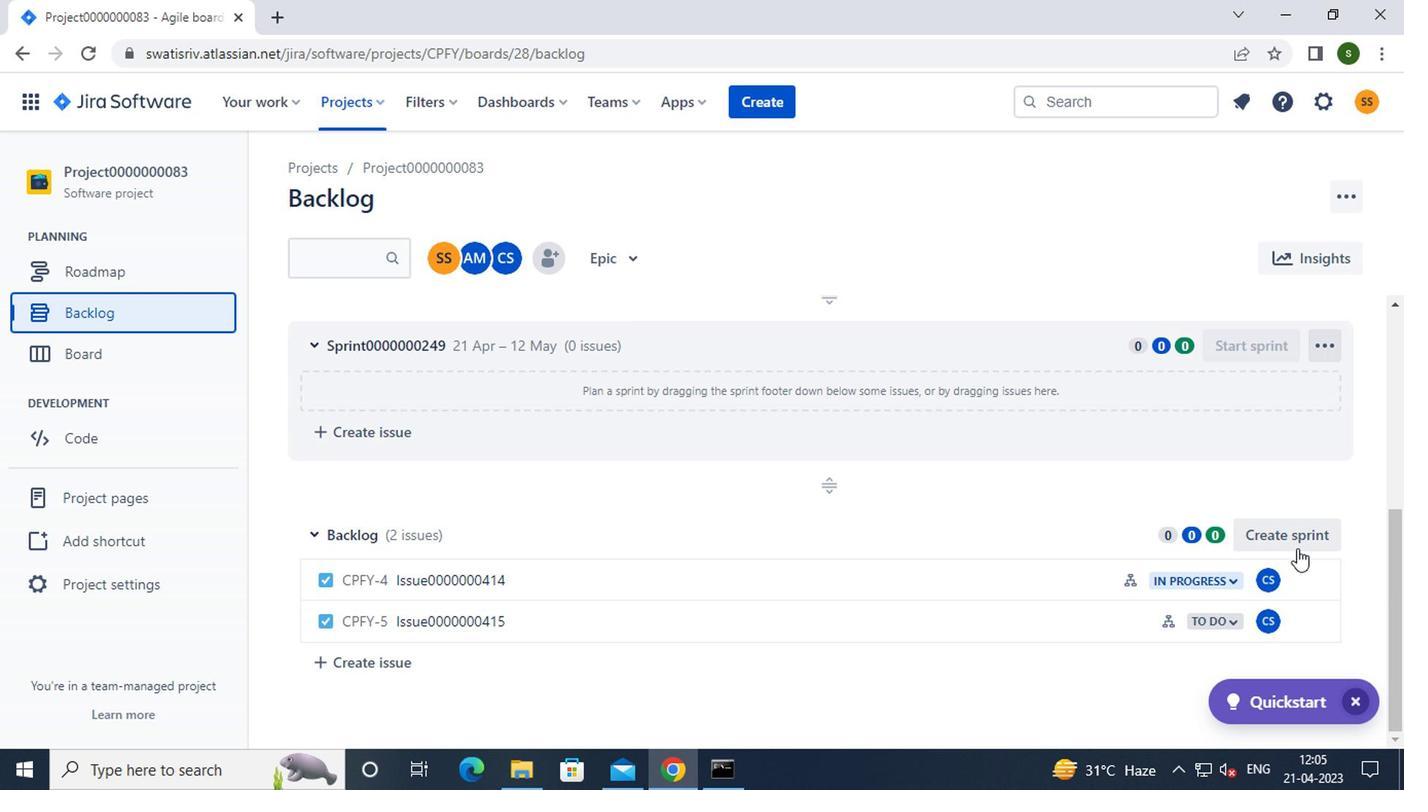 
Action: Mouse pressed left at (1300, 569)
Screenshot: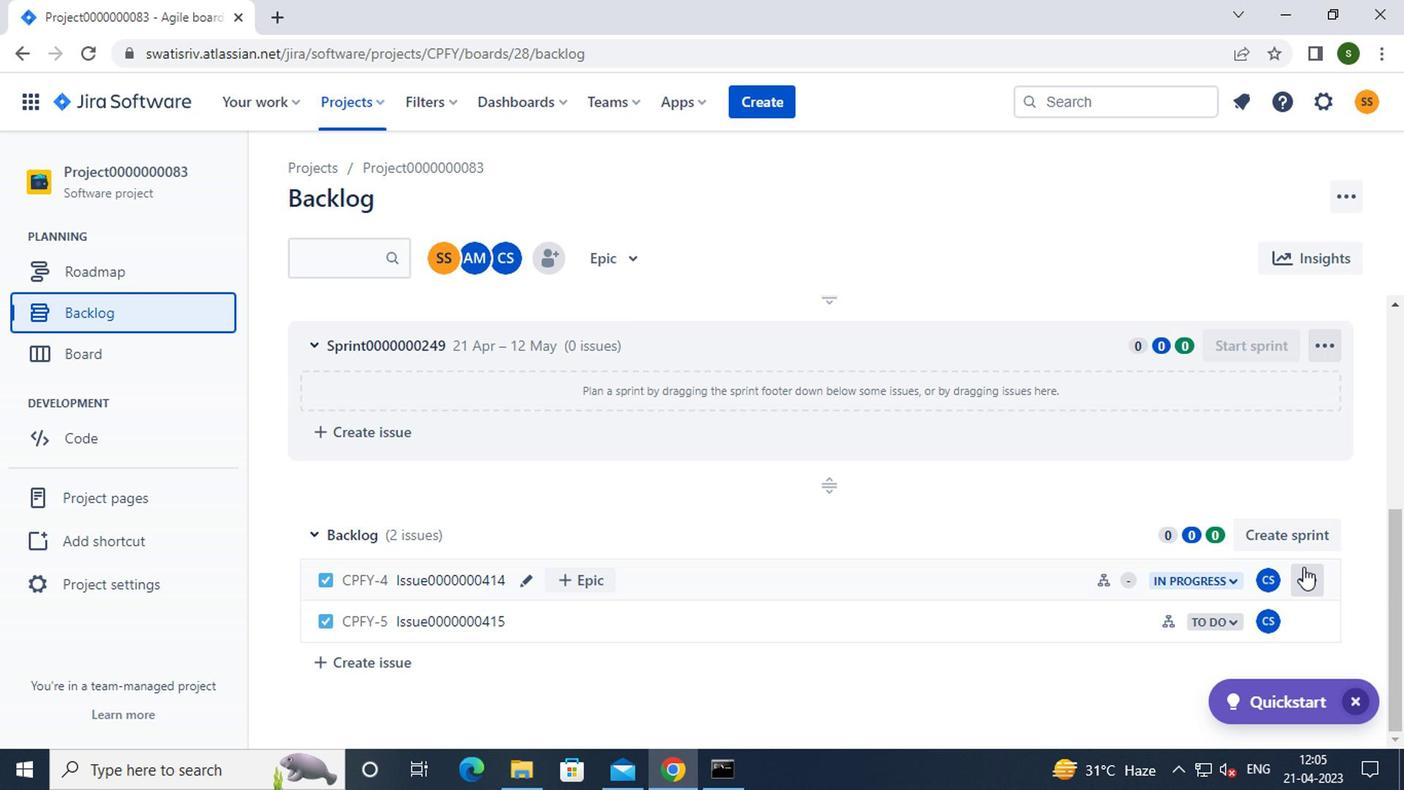 
Action: Mouse moved to (1260, 471)
Screenshot: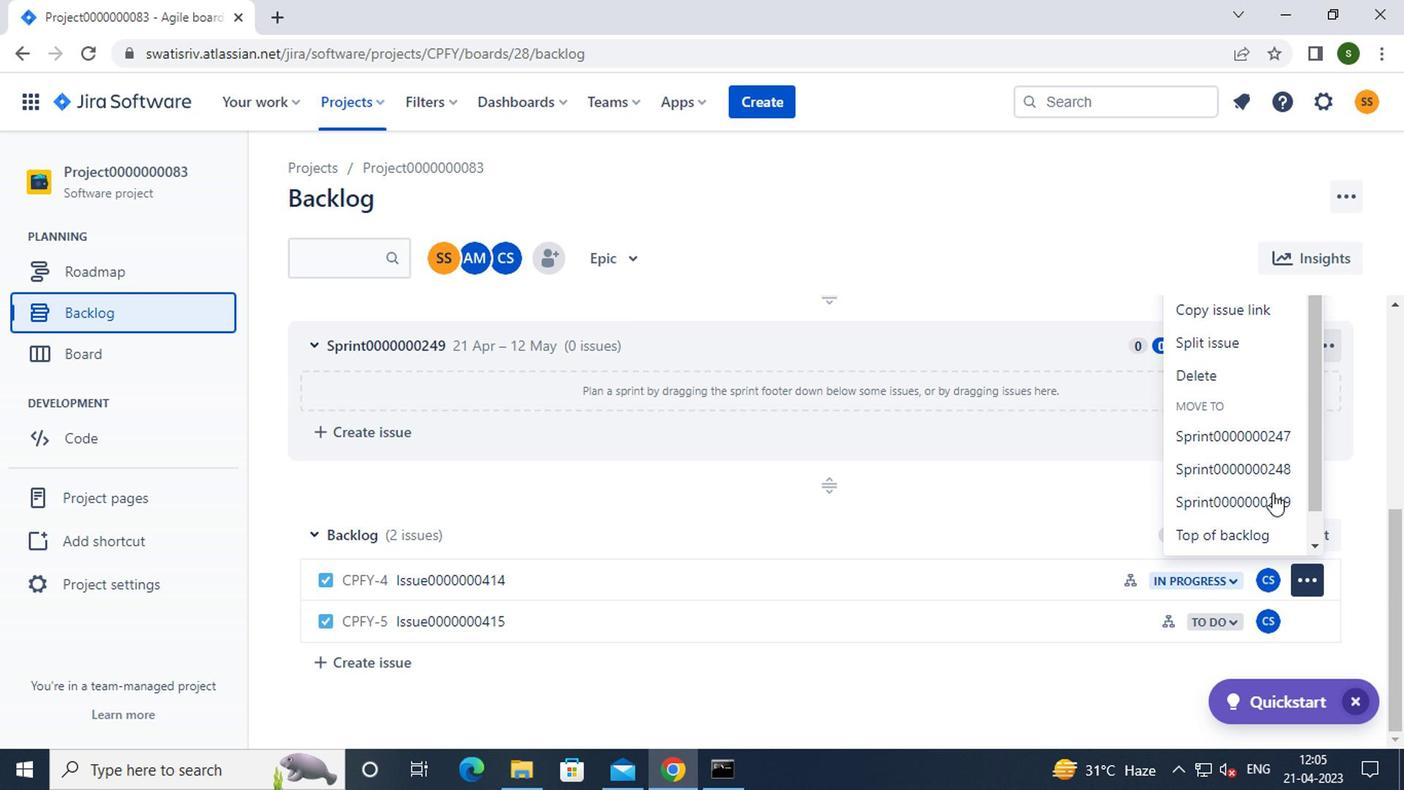 
Action: Mouse pressed left at (1260, 471)
Screenshot: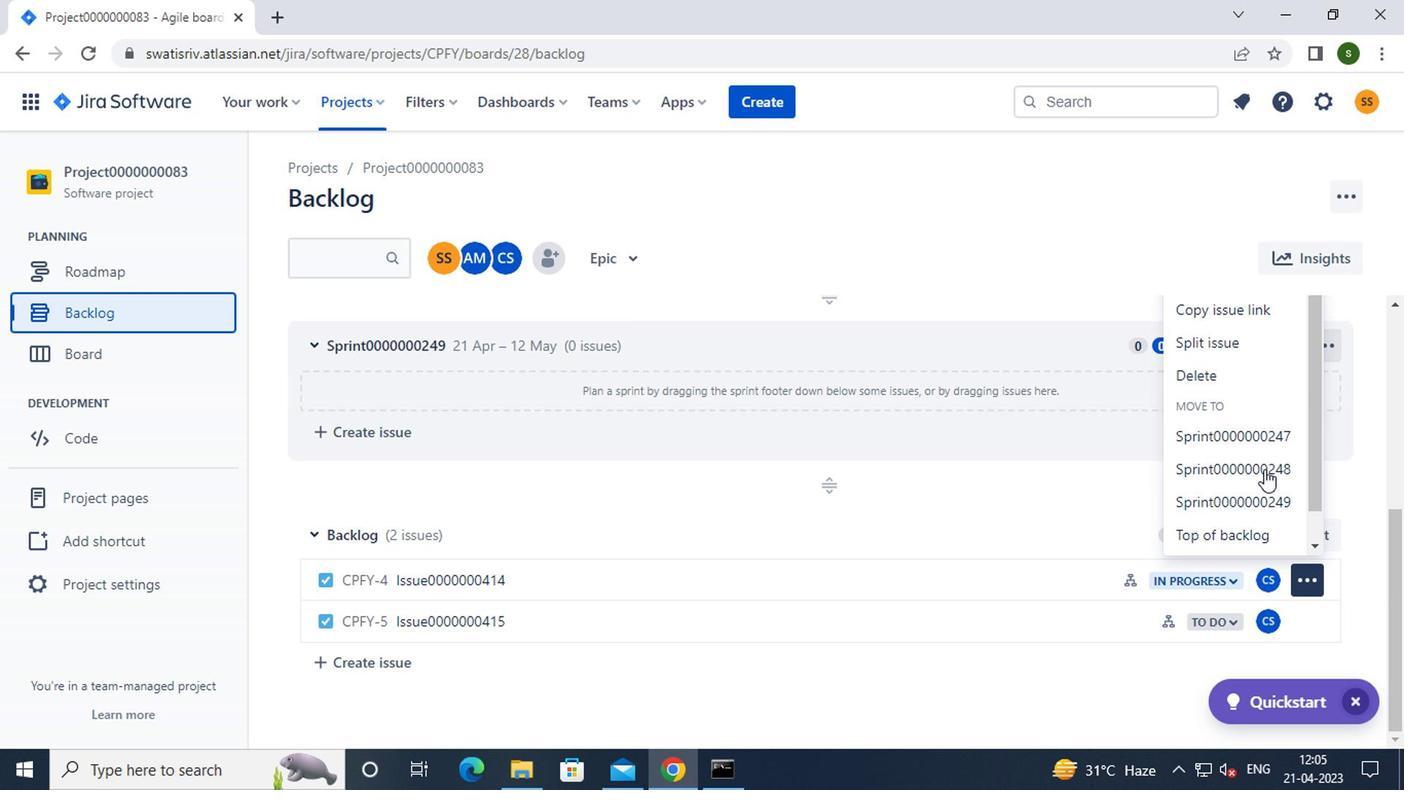 
Action: Mouse moved to (1045, 252)
Screenshot: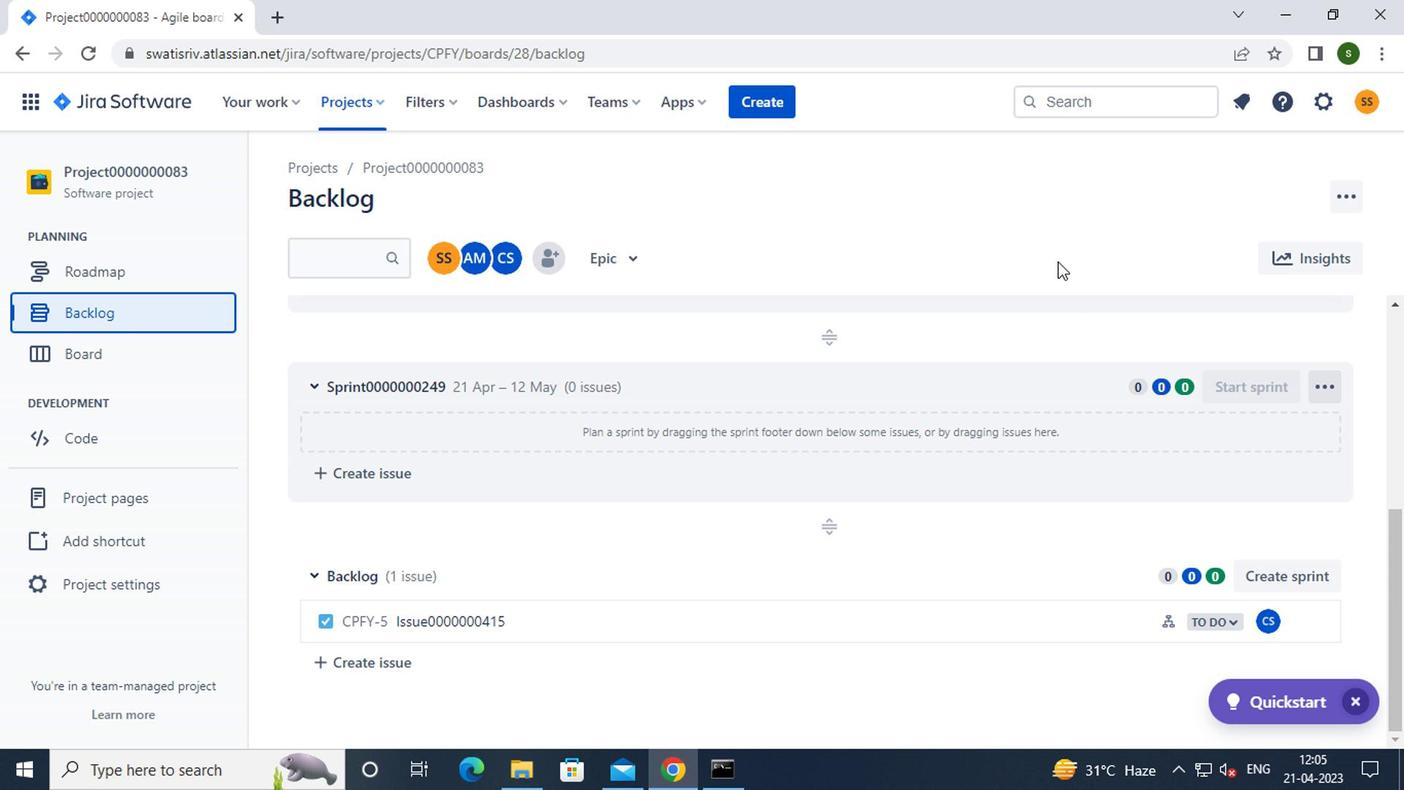 
